 Task: Search one way flight ticket for 2 adults, 2 children, 2 infants in seat in first from Ogden: Ogden-hinckley Airport to Greensboro: Piedmont Triad International Airport on 5-1-2023. Choice of flights is Royal air maroc. Number of bags: 1 checked bag. Price is upto 81000. Outbound departure time preference is 6:00.
Action: Mouse moved to (275, 456)
Screenshot: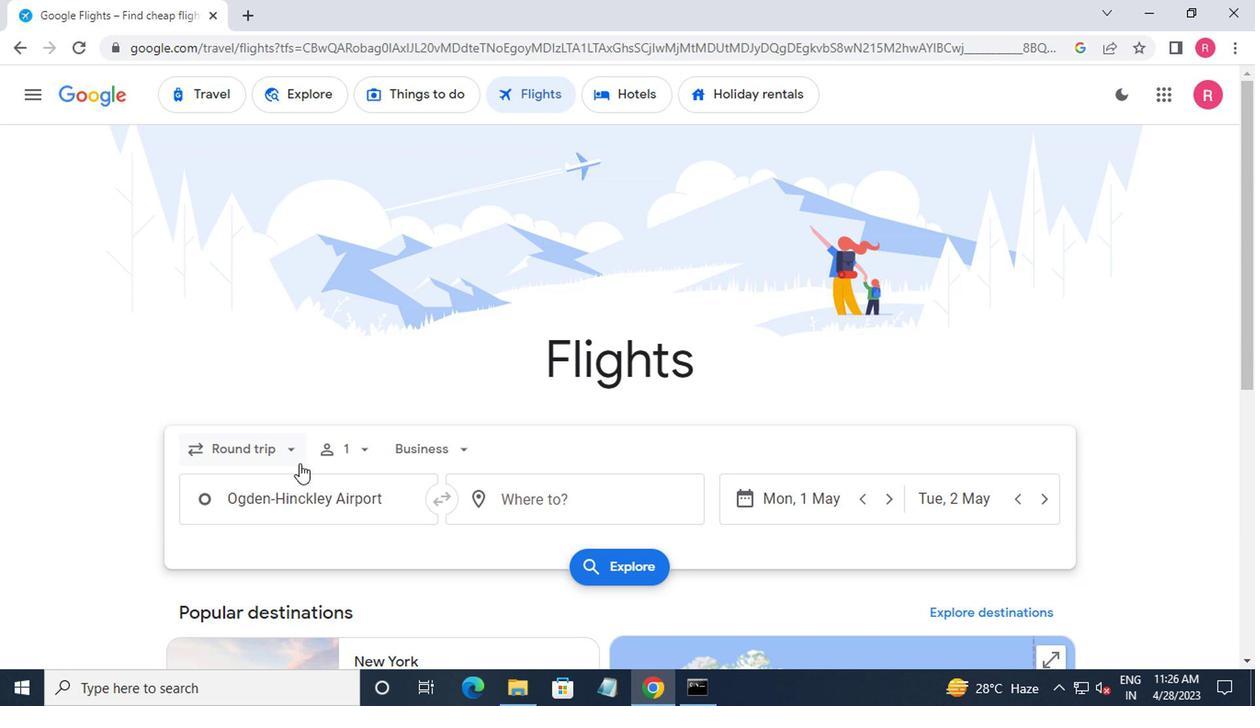 
Action: Mouse pressed left at (275, 456)
Screenshot: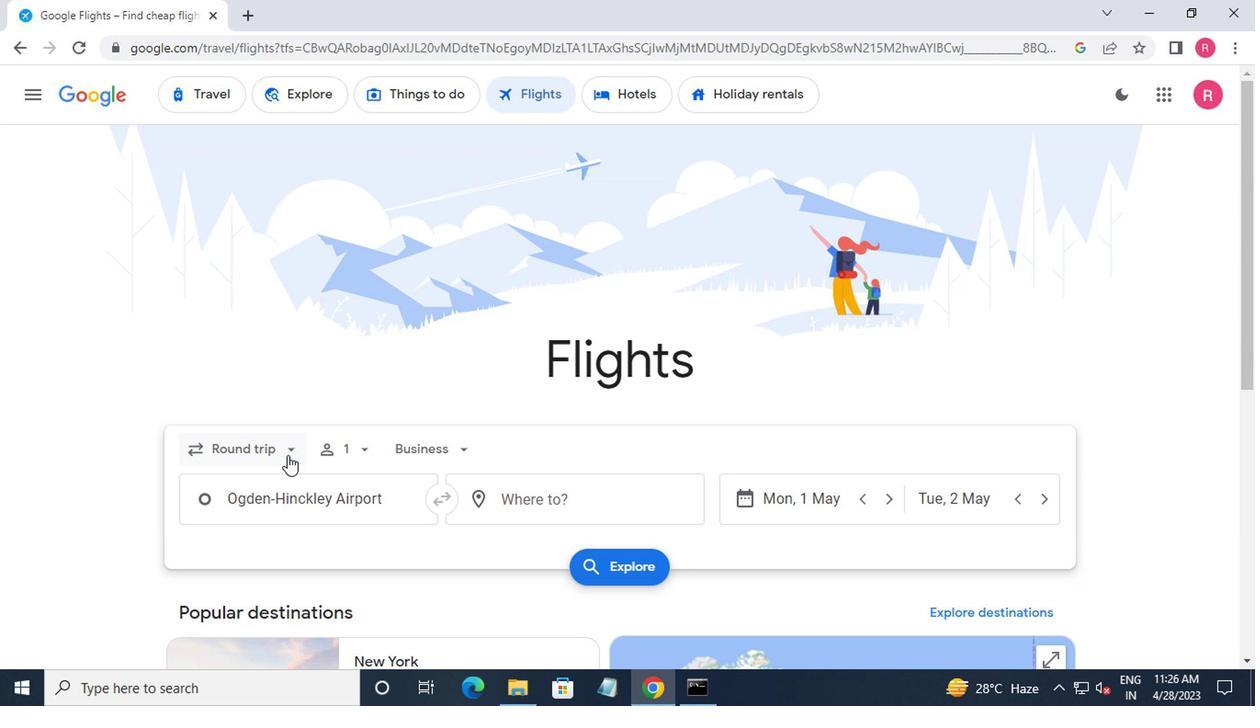 
Action: Mouse moved to (257, 530)
Screenshot: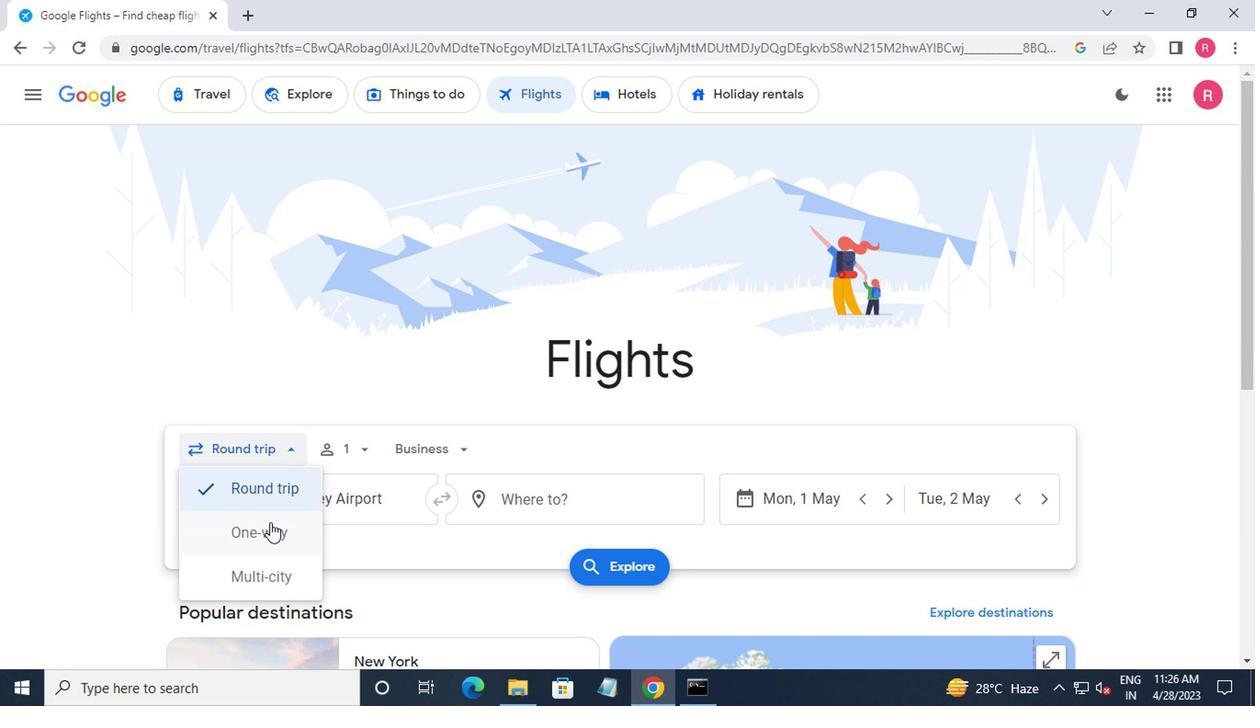 
Action: Mouse pressed left at (257, 530)
Screenshot: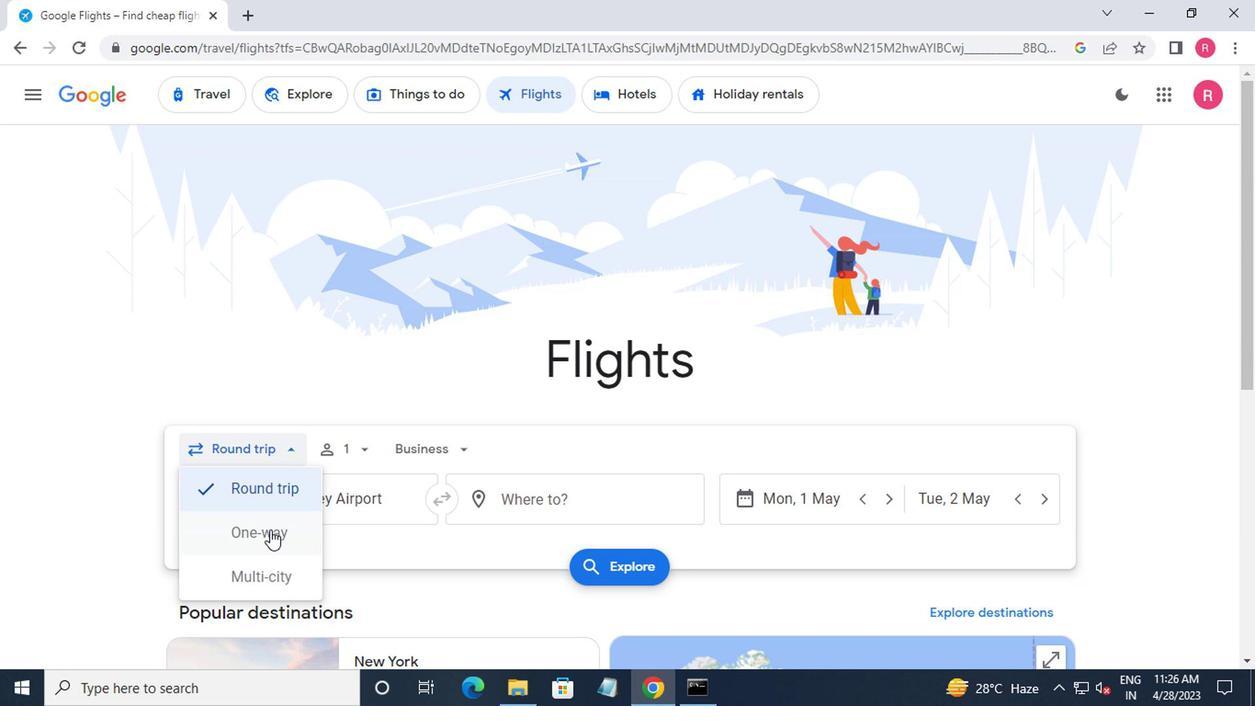 
Action: Mouse moved to (359, 444)
Screenshot: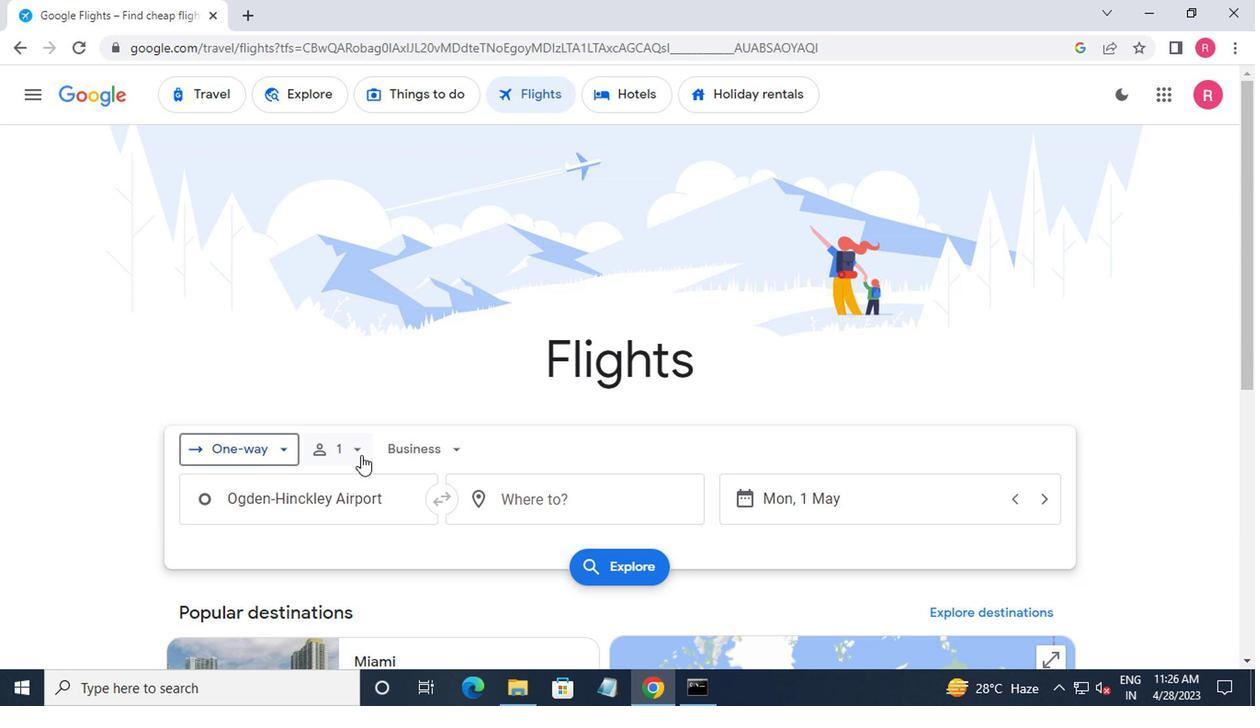 
Action: Mouse pressed left at (359, 444)
Screenshot: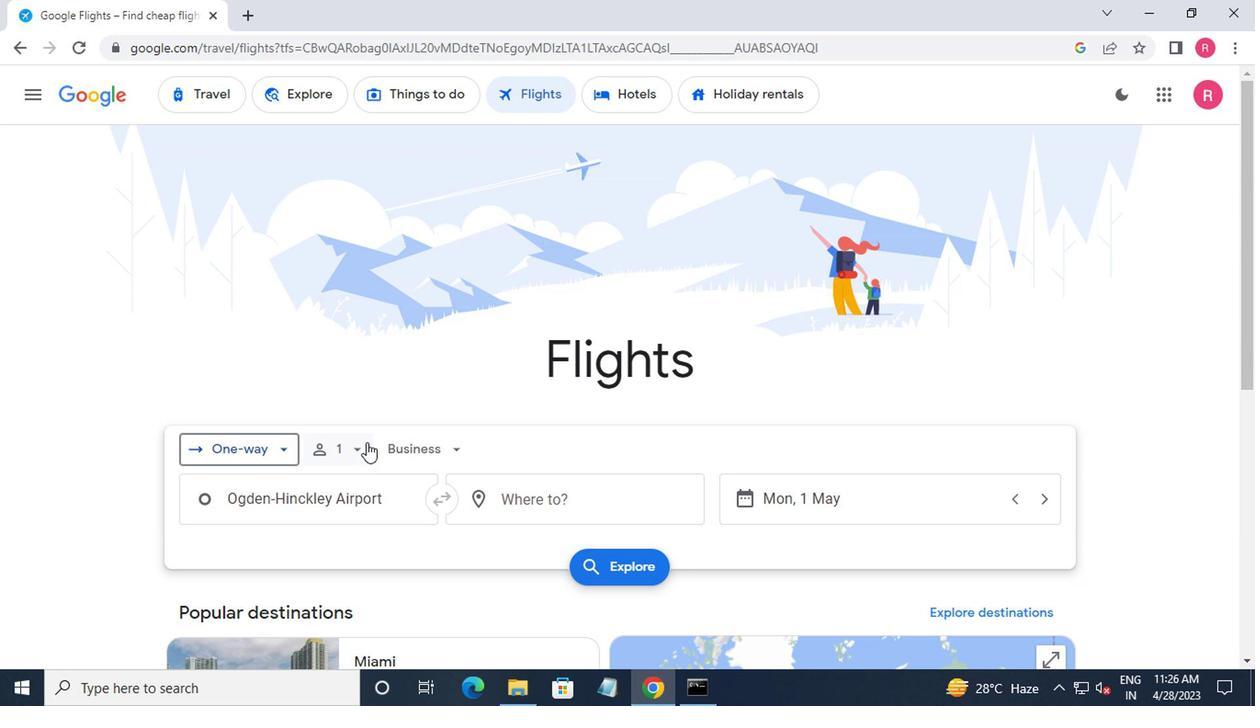 
Action: Mouse moved to (500, 510)
Screenshot: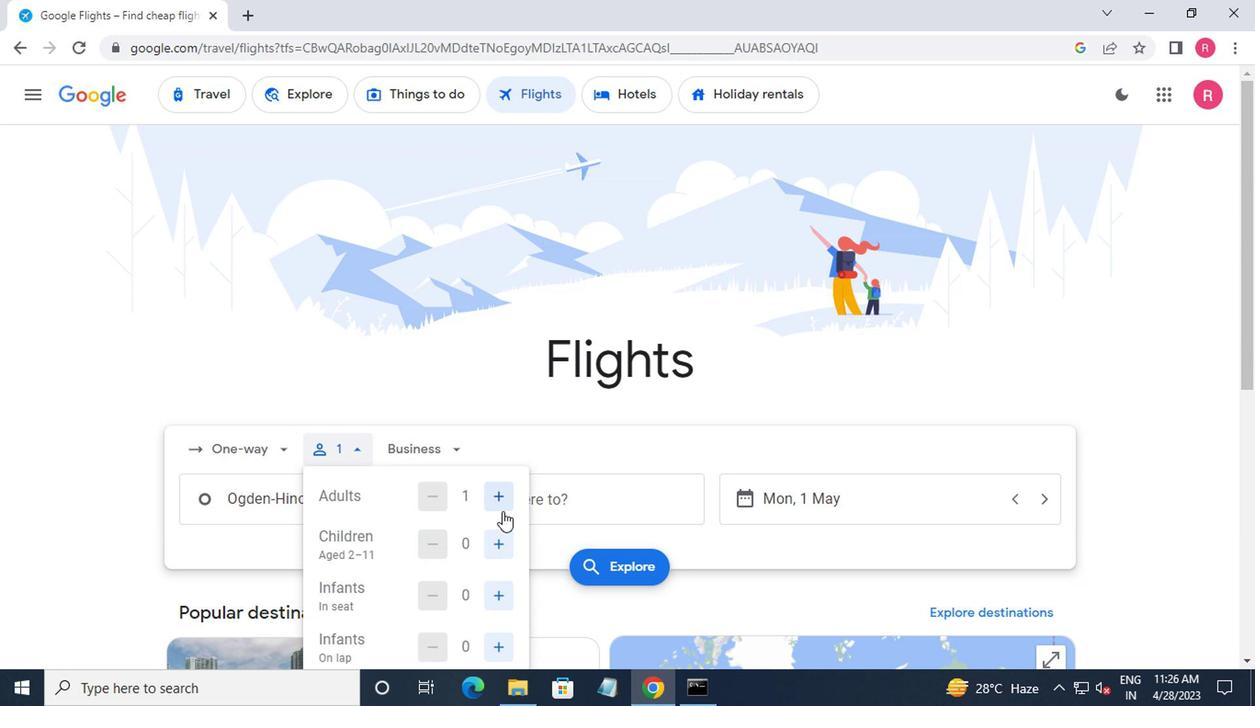 
Action: Mouse pressed left at (500, 510)
Screenshot: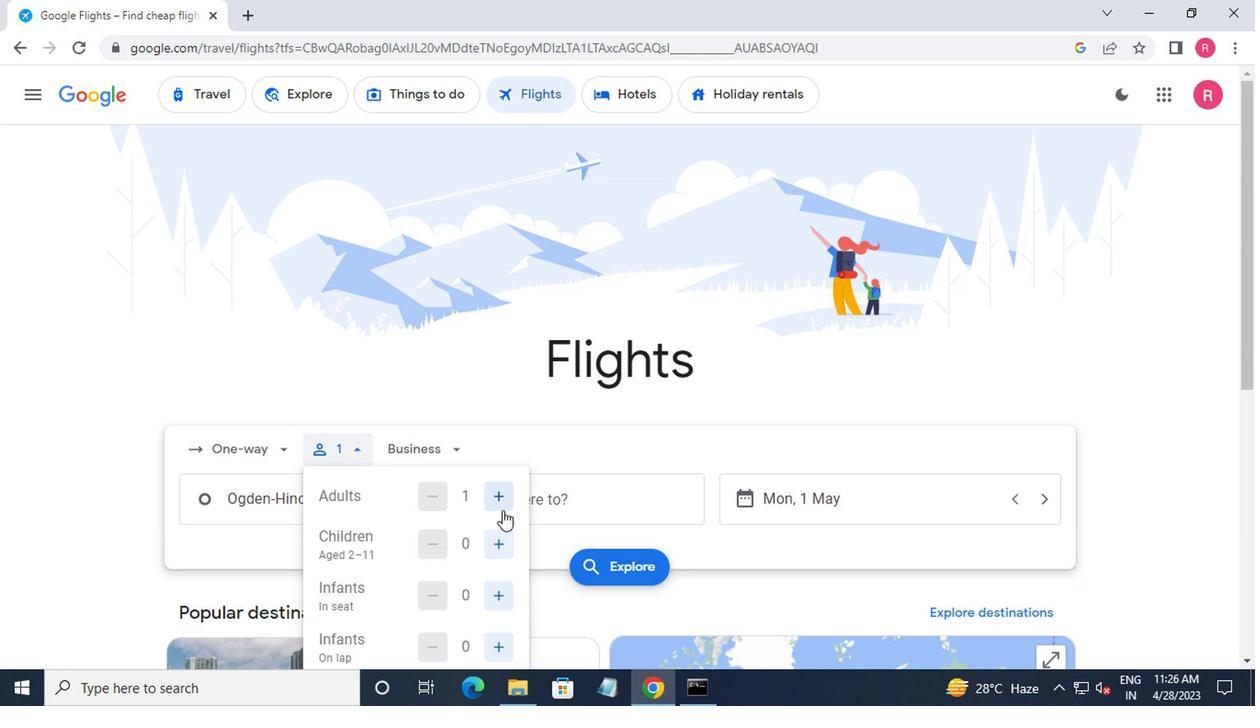 
Action: Mouse moved to (496, 551)
Screenshot: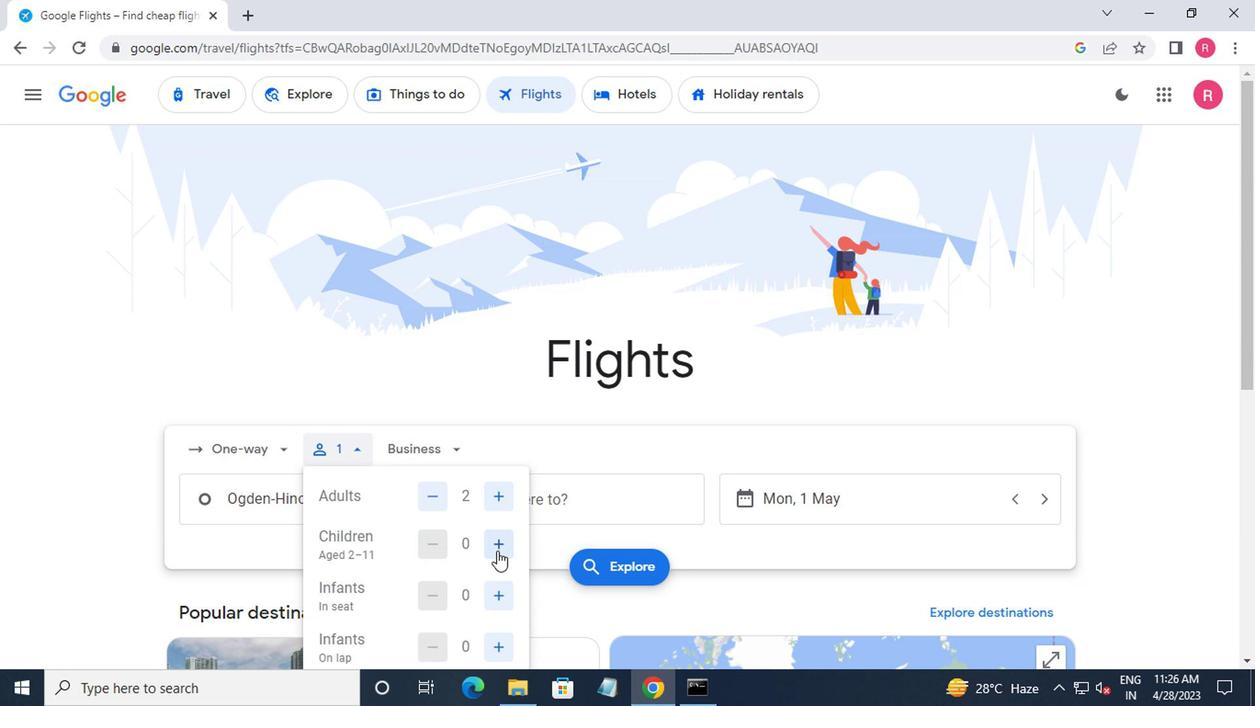 
Action: Mouse pressed left at (496, 551)
Screenshot: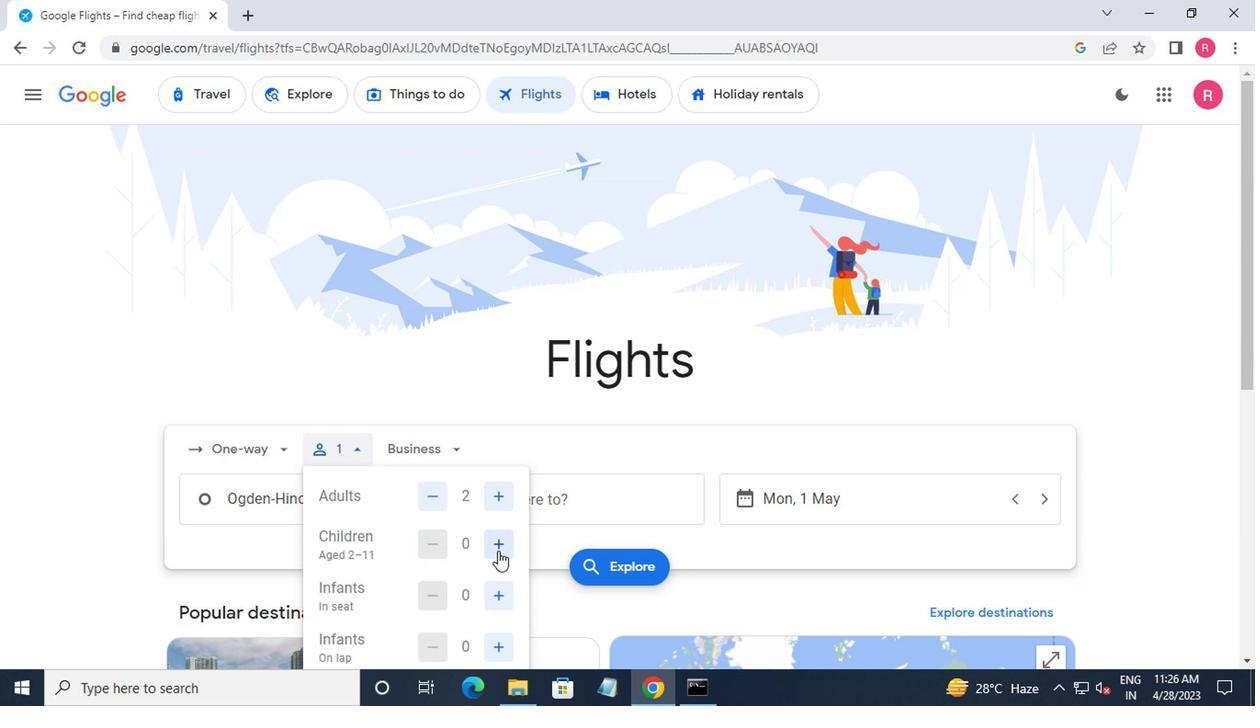 
Action: Mouse pressed left at (496, 551)
Screenshot: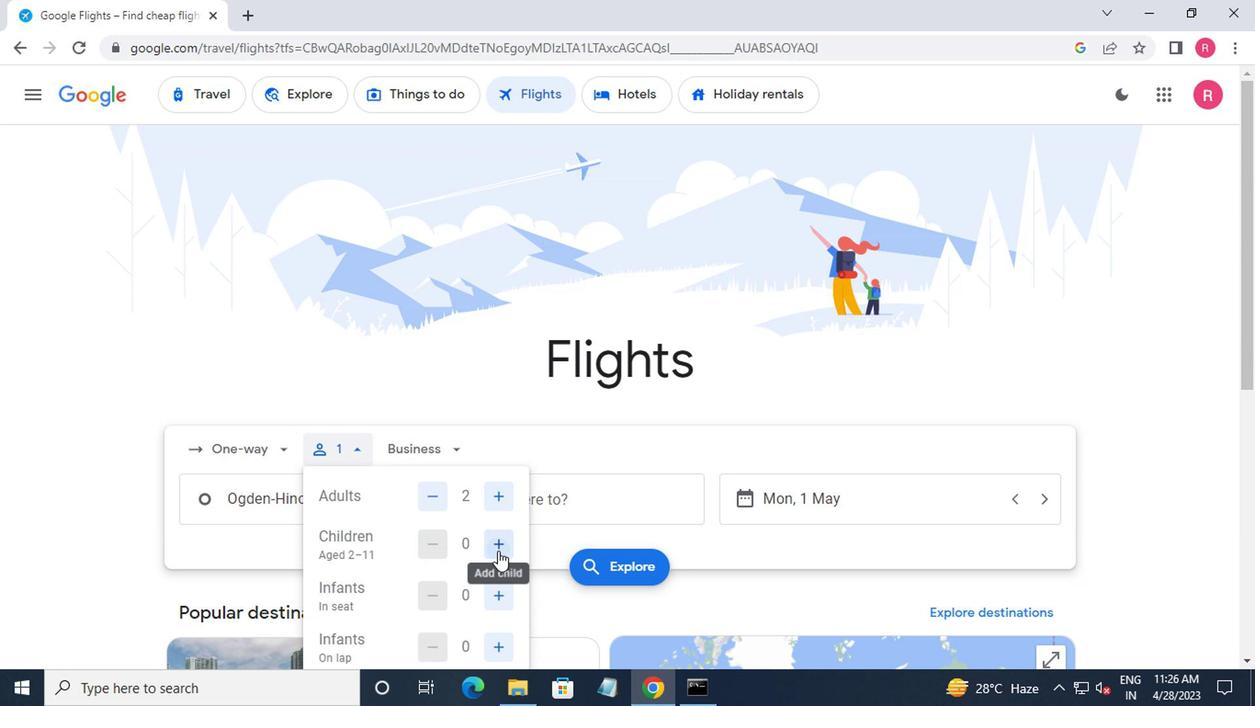 
Action: Mouse moved to (496, 589)
Screenshot: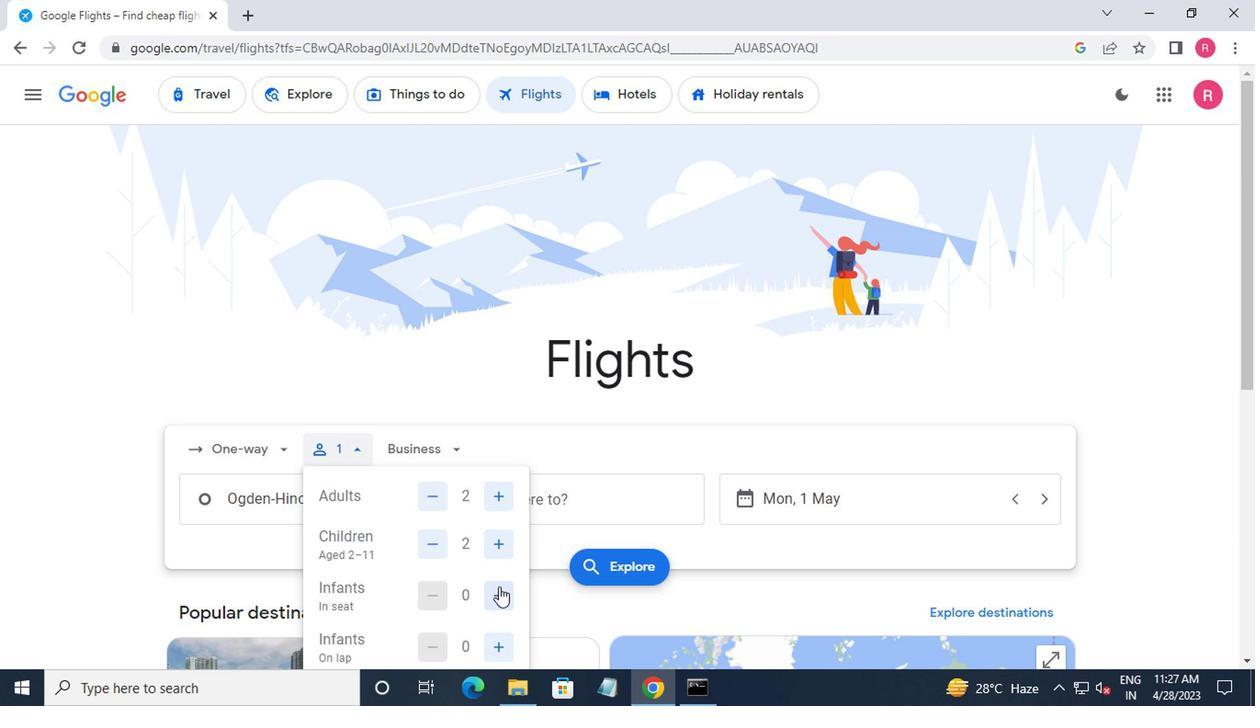 
Action: Mouse pressed left at (496, 589)
Screenshot: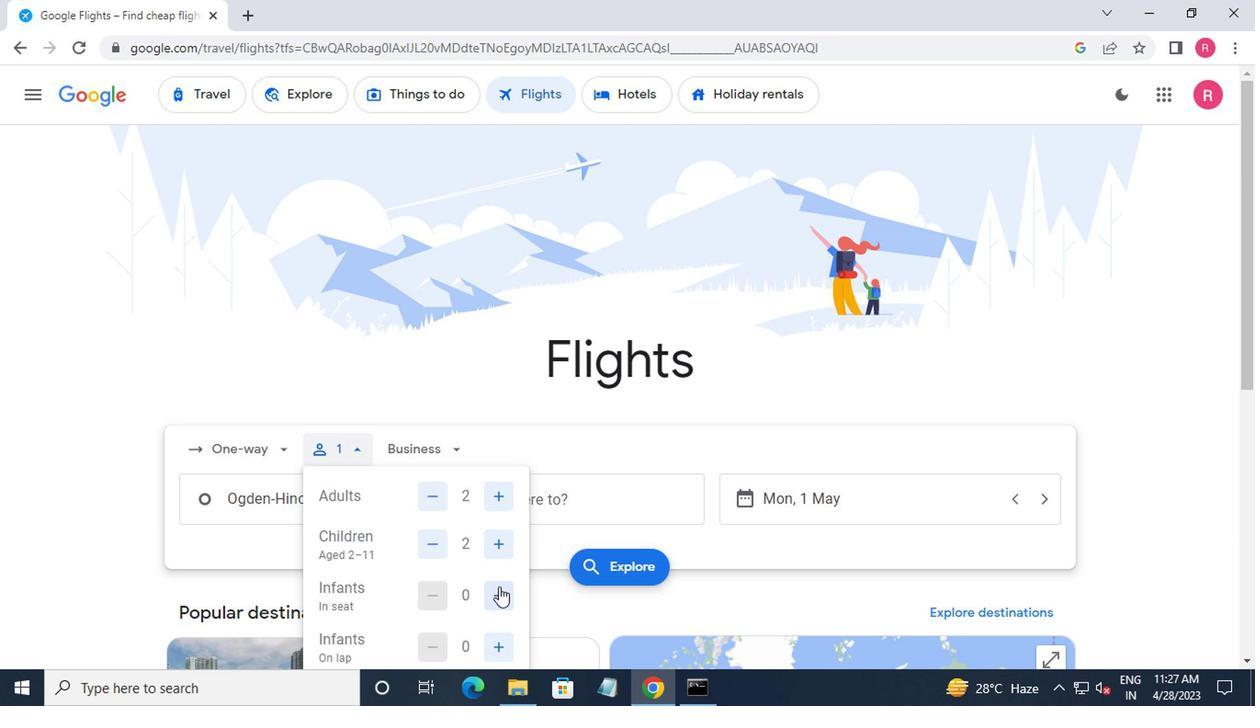 
Action: Mouse pressed left at (496, 589)
Screenshot: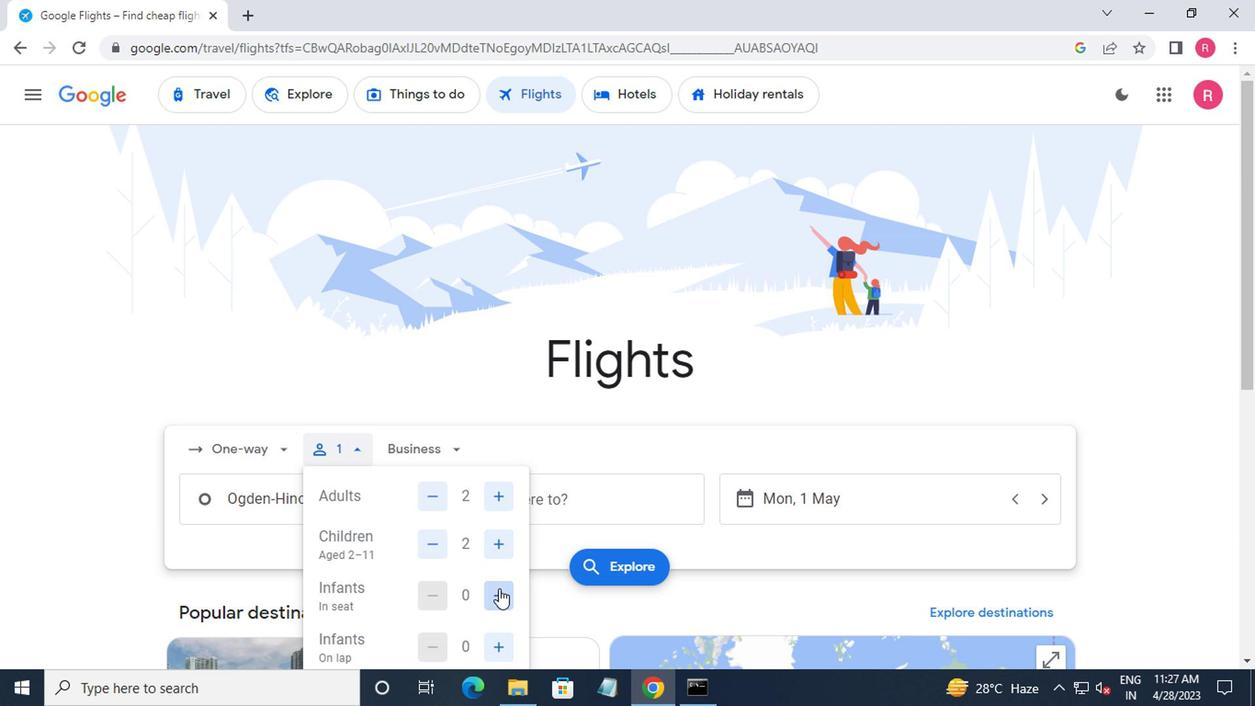 
Action: Mouse moved to (439, 453)
Screenshot: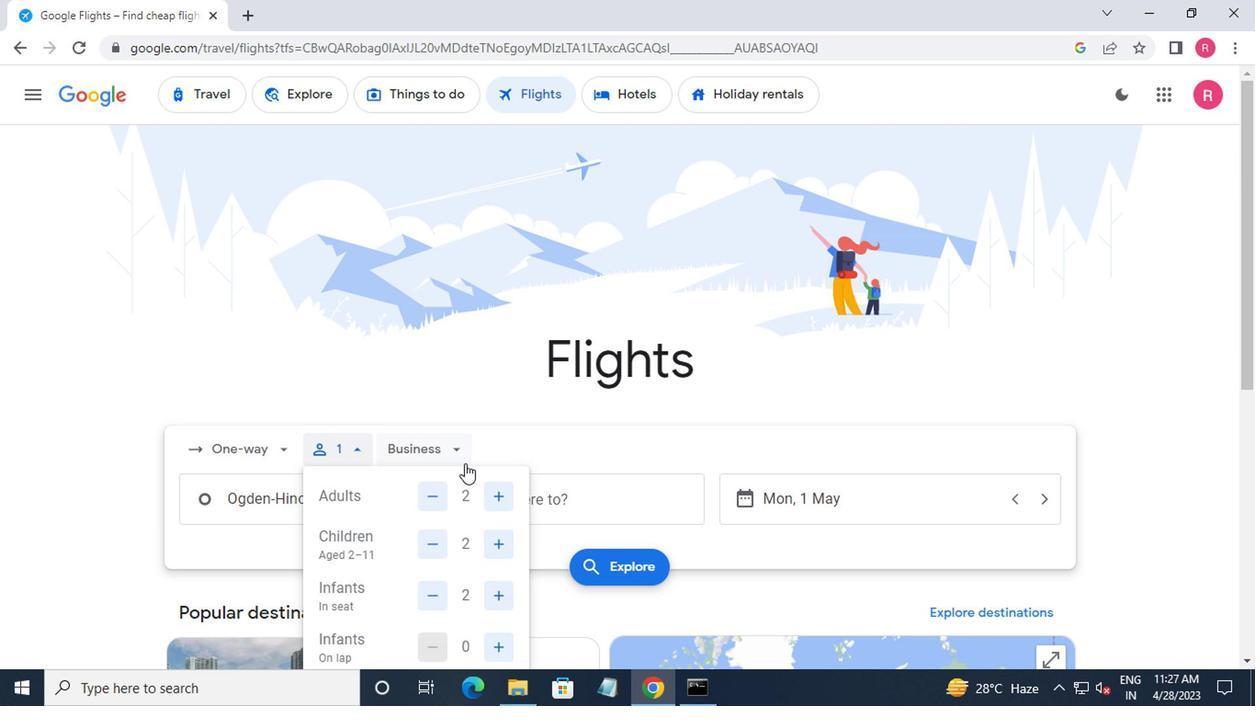
Action: Mouse pressed left at (439, 453)
Screenshot: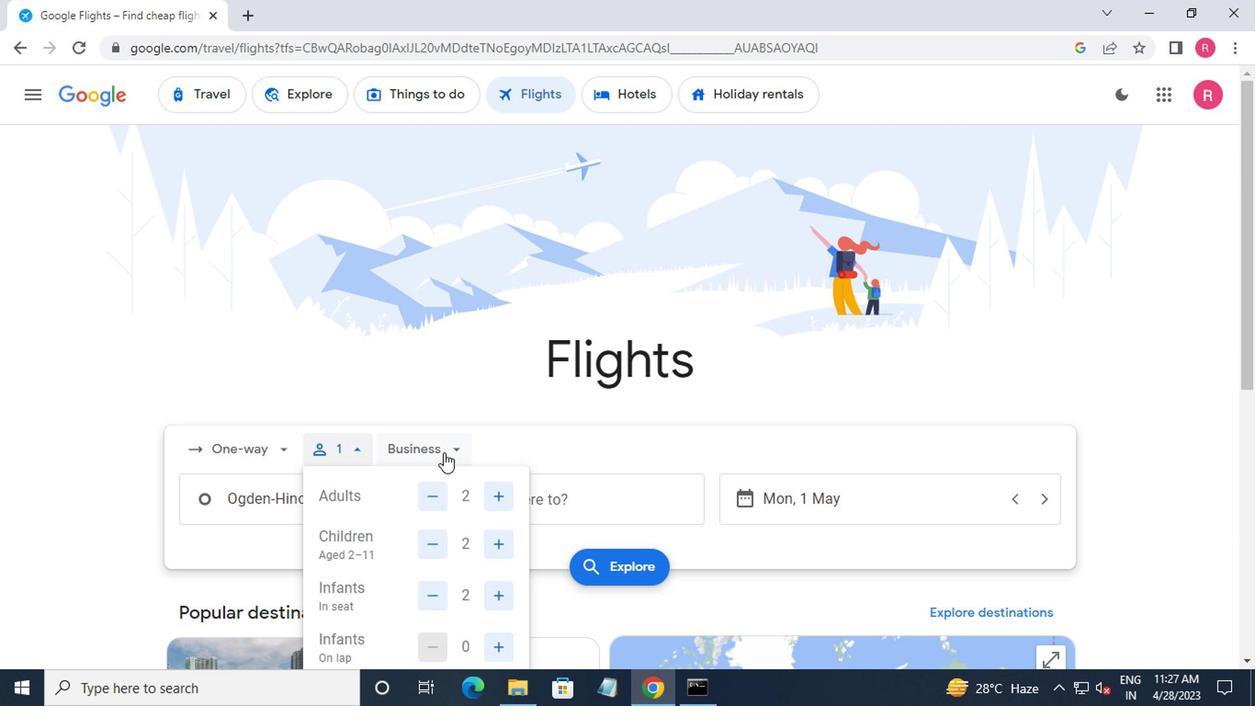 
Action: Mouse moved to (457, 610)
Screenshot: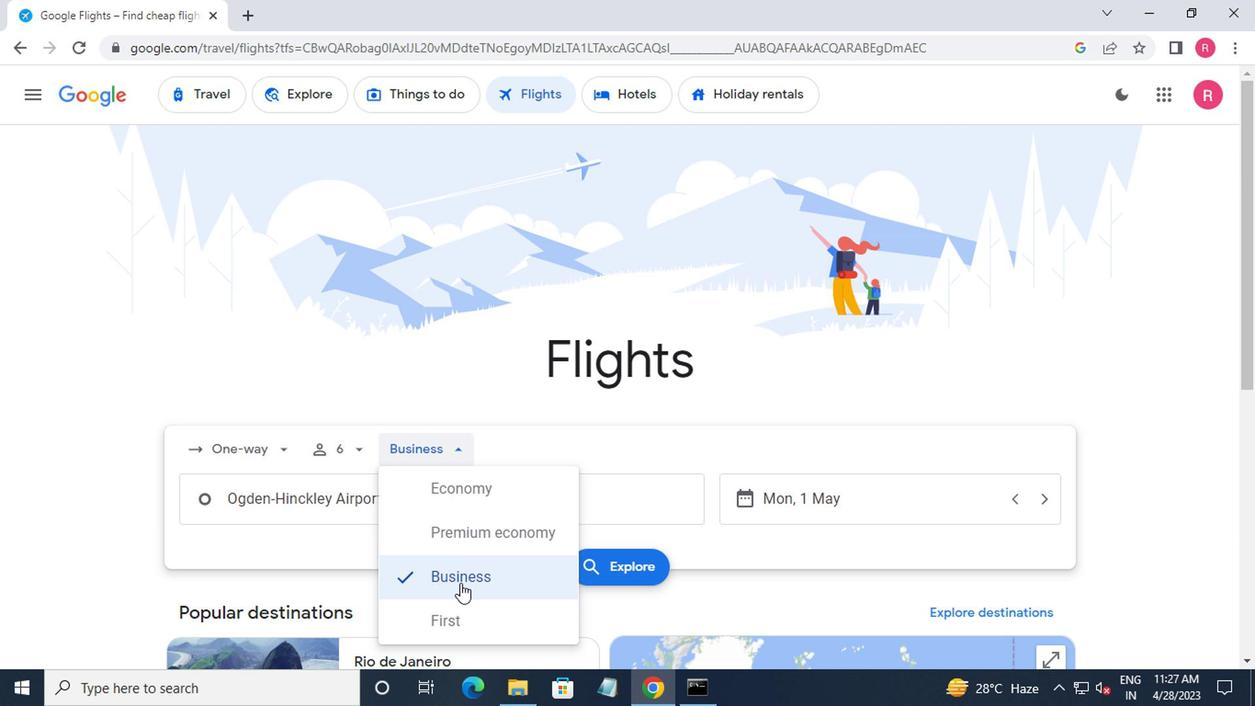 
Action: Mouse pressed left at (457, 610)
Screenshot: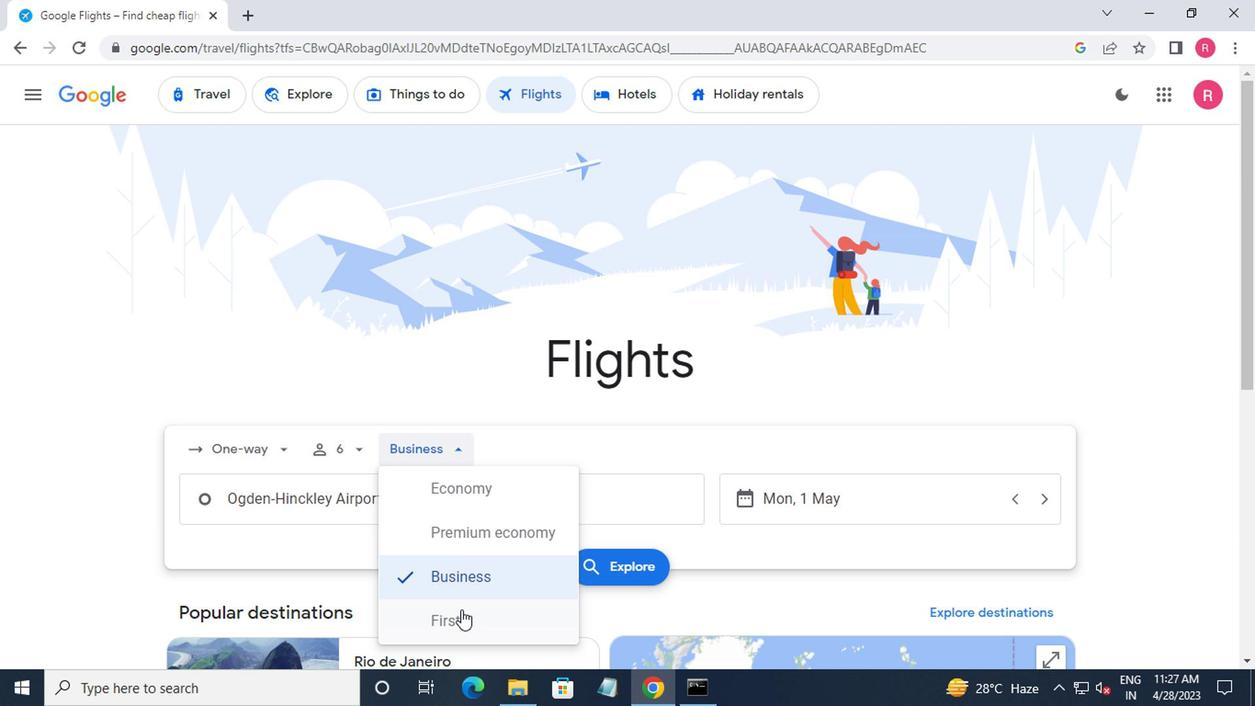 
Action: Mouse moved to (371, 501)
Screenshot: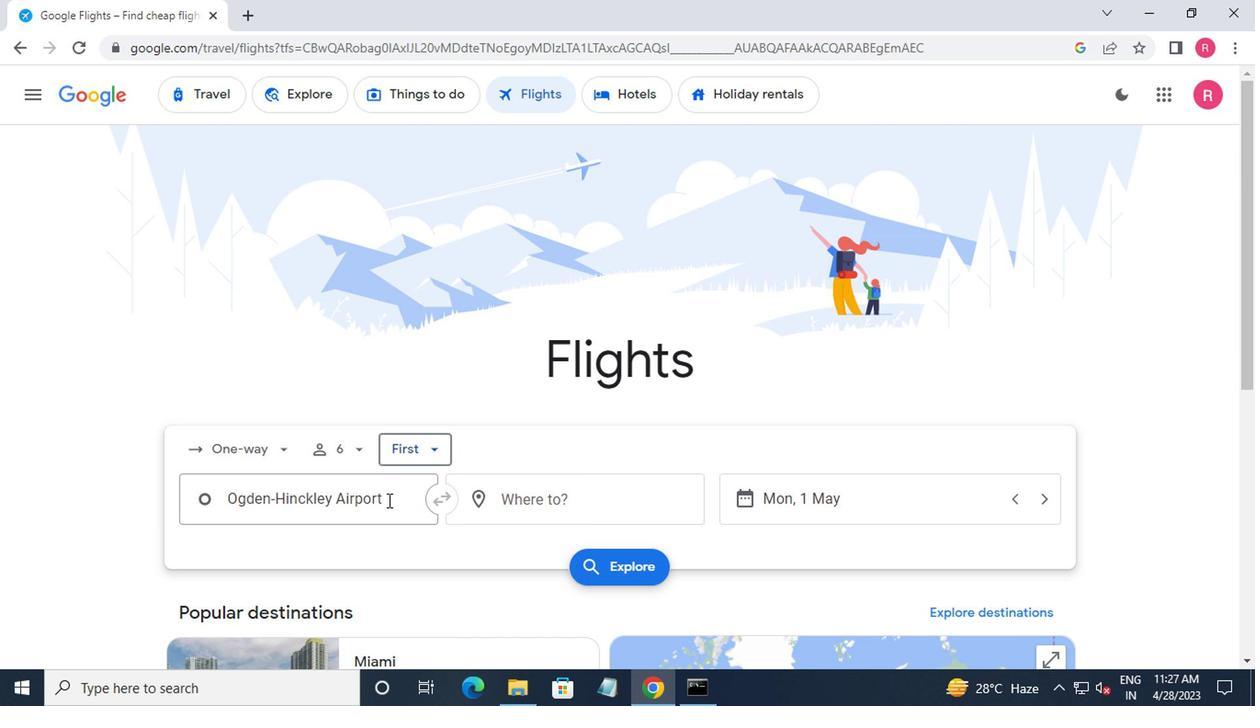 
Action: Mouse pressed left at (371, 501)
Screenshot: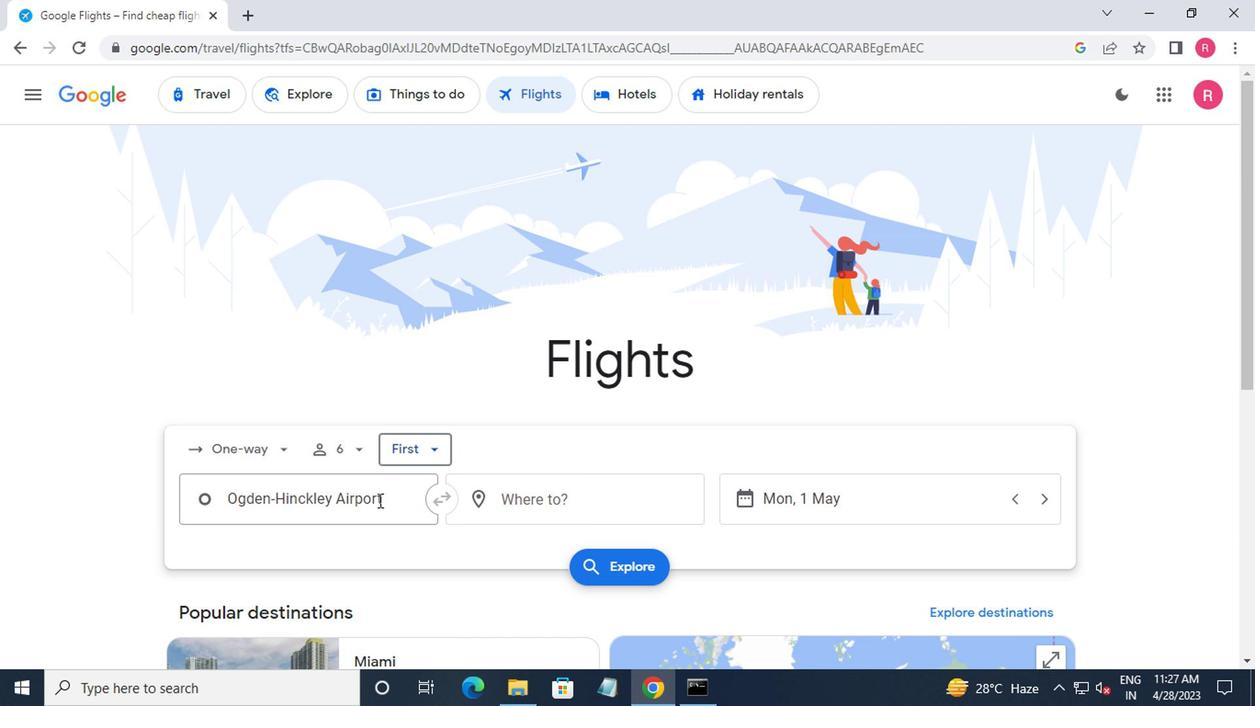 
Action: Key pressed <Key.shift_r>Ogden-<Key.shift>H
Screenshot: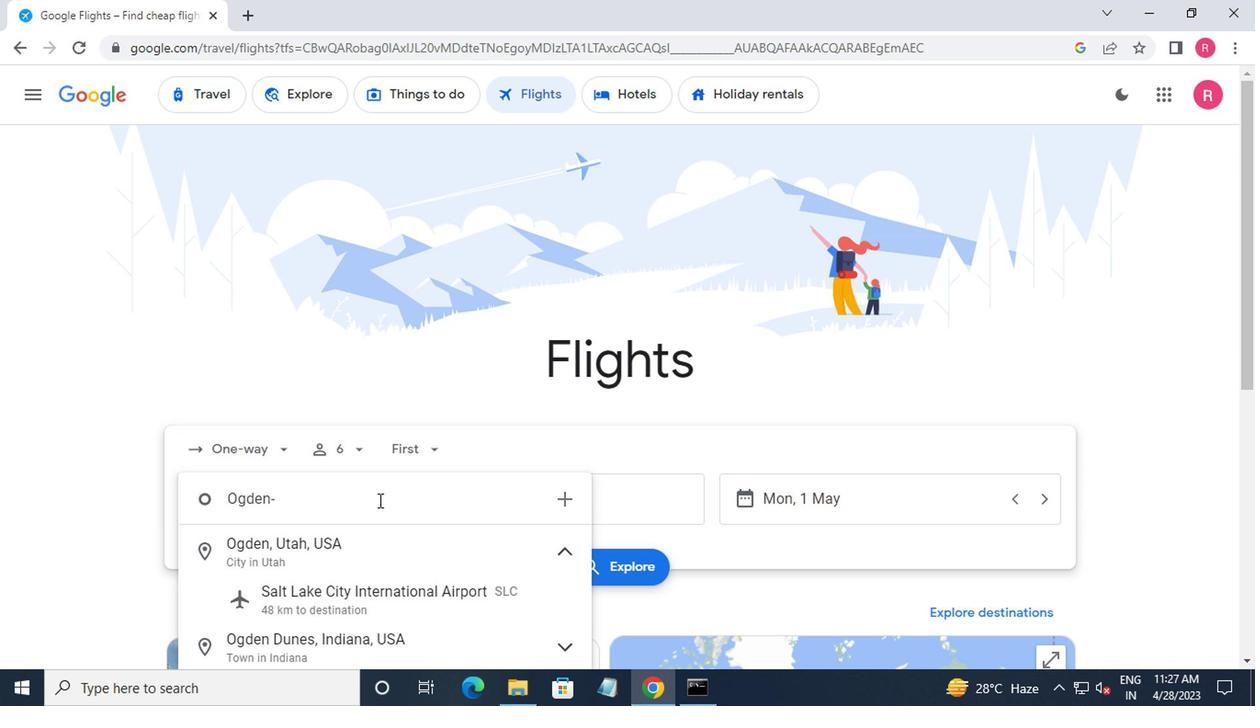 
Action: Mouse moved to (353, 539)
Screenshot: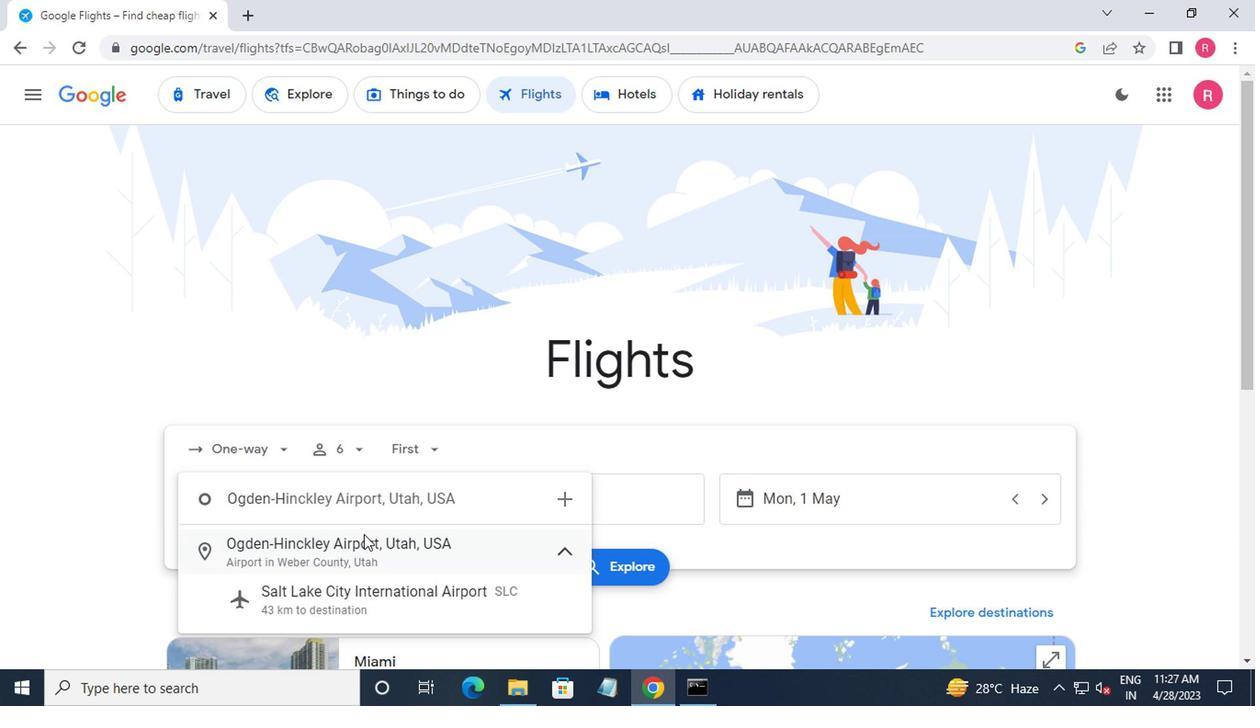 
Action: Mouse pressed left at (353, 539)
Screenshot: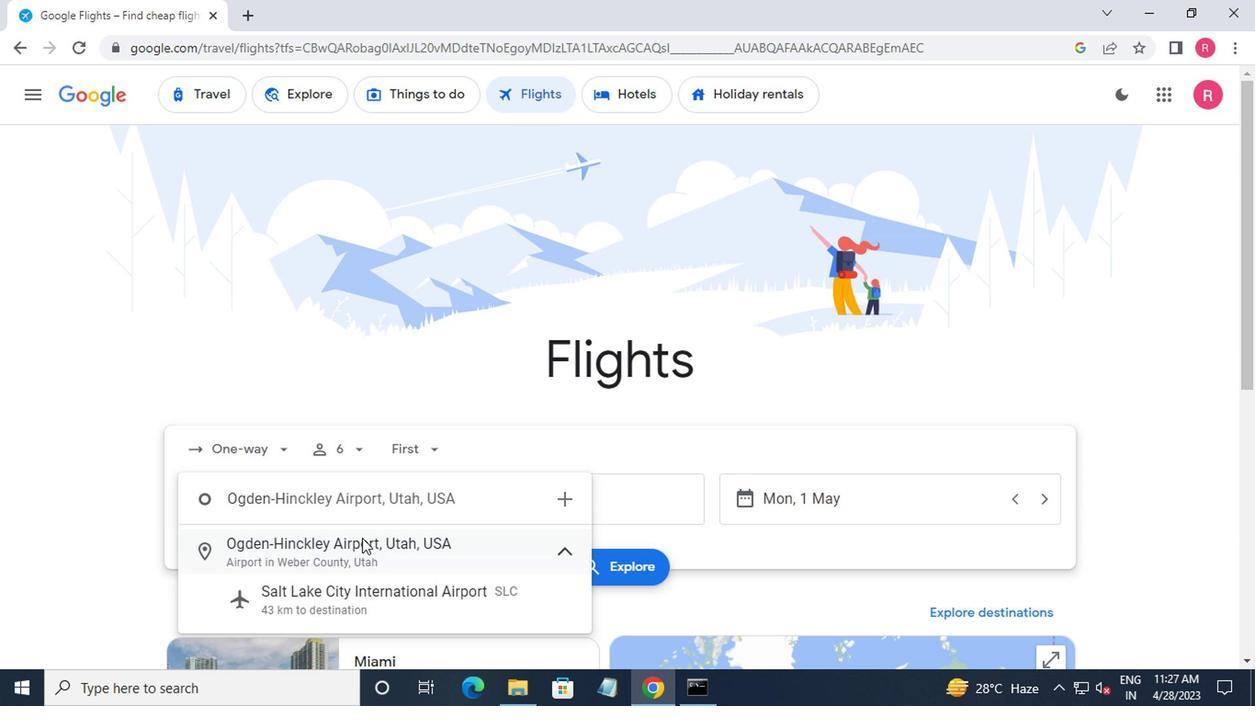 
Action: Mouse moved to (525, 508)
Screenshot: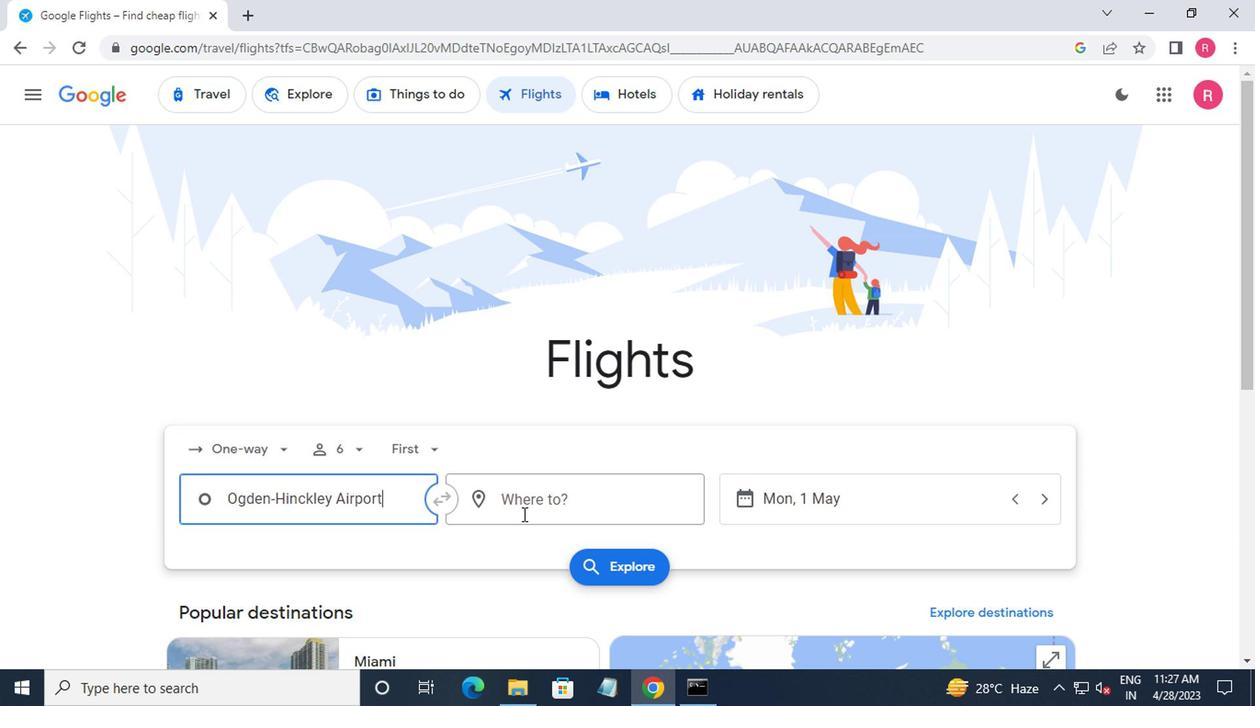 
Action: Mouse pressed left at (525, 508)
Screenshot: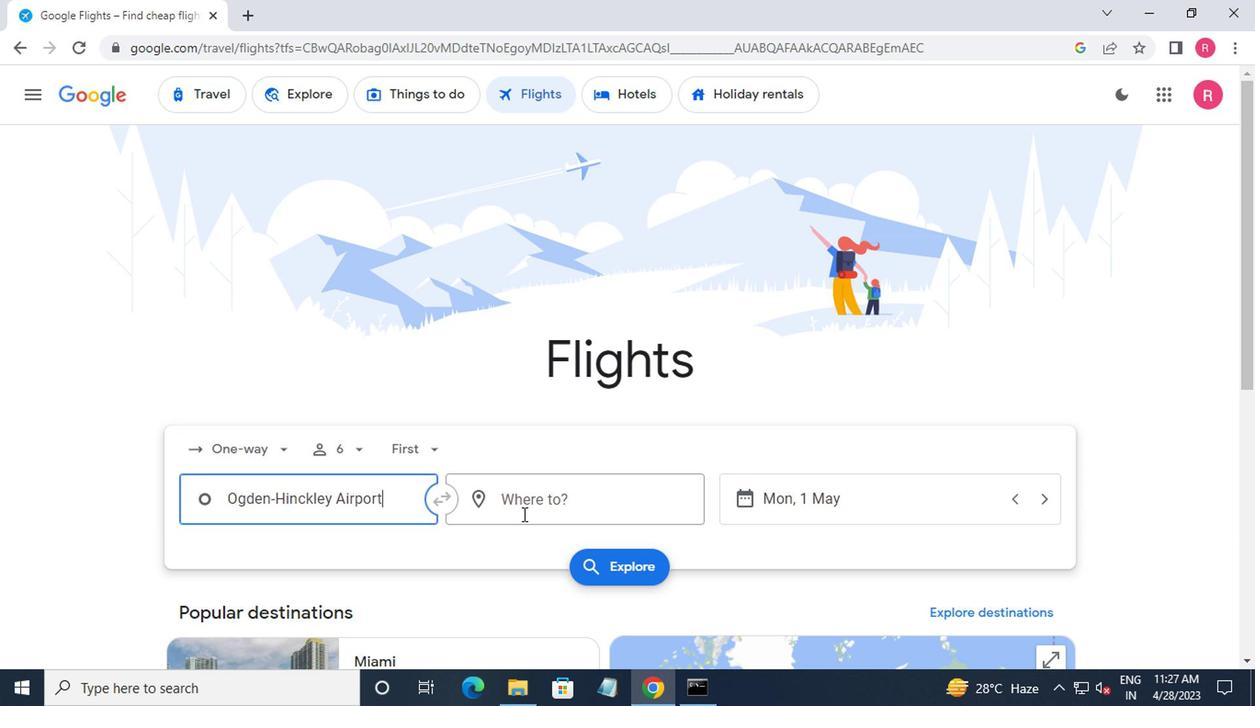 
Action: Mouse moved to (536, 572)
Screenshot: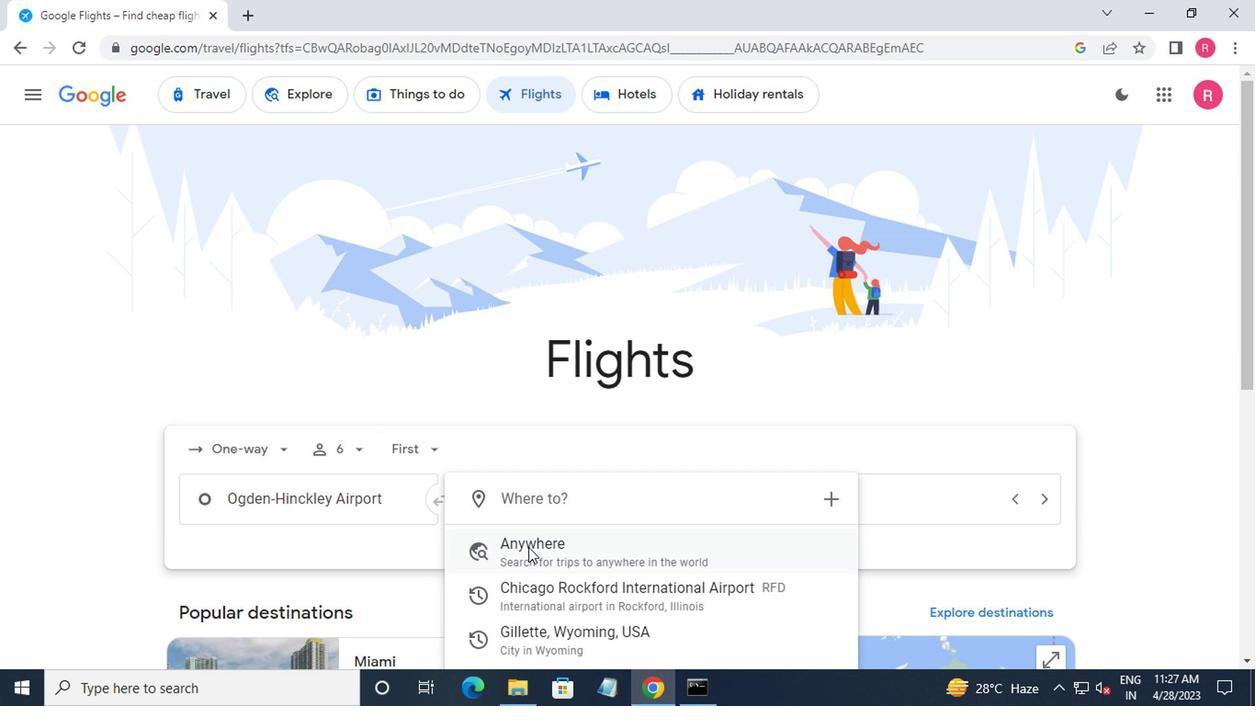 
Action: Mouse scrolled (536, 571) with delta (0, 0)
Screenshot: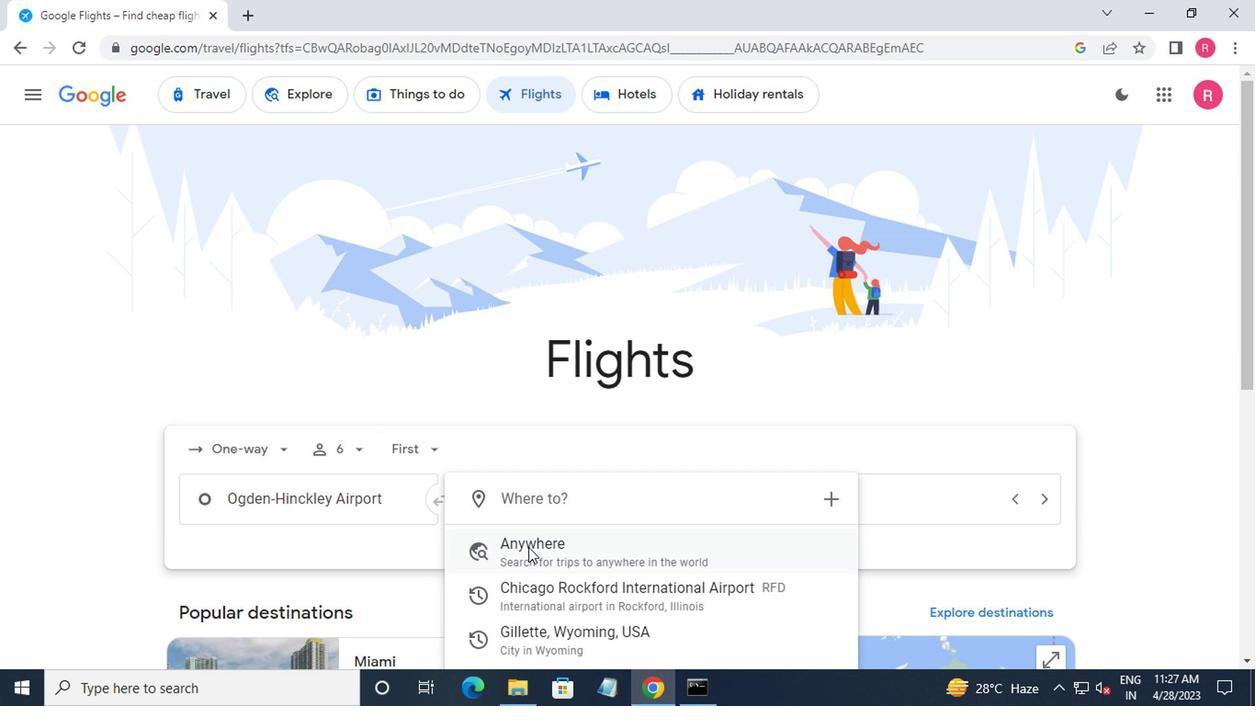 
Action: Mouse moved to (563, 644)
Screenshot: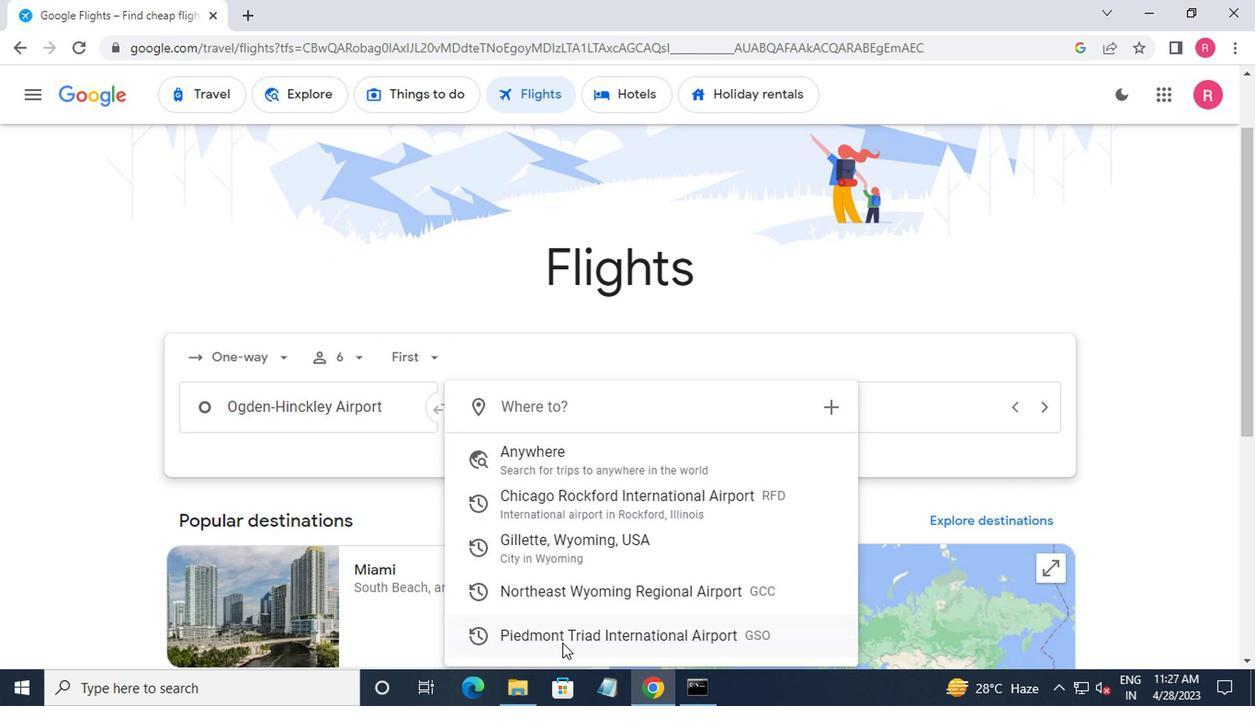 
Action: Mouse pressed left at (563, 644)
Screenshot: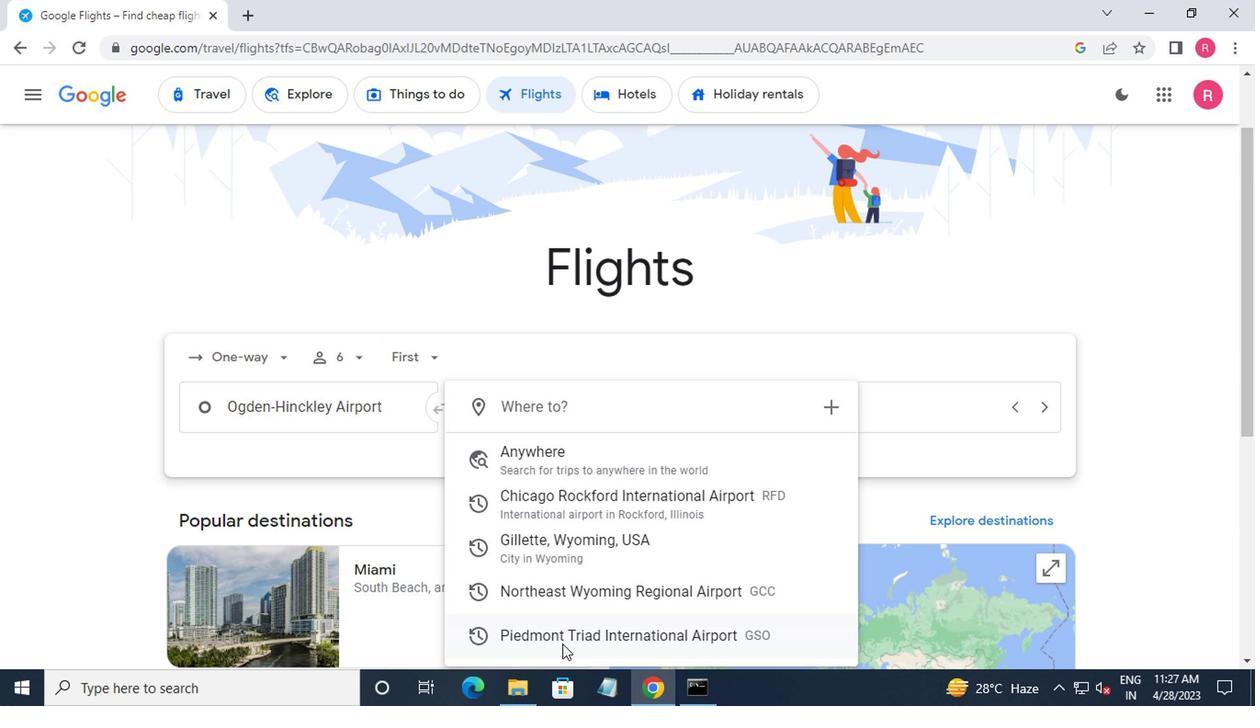 
Action: Mouse moved to (871, 411)
Screenshot: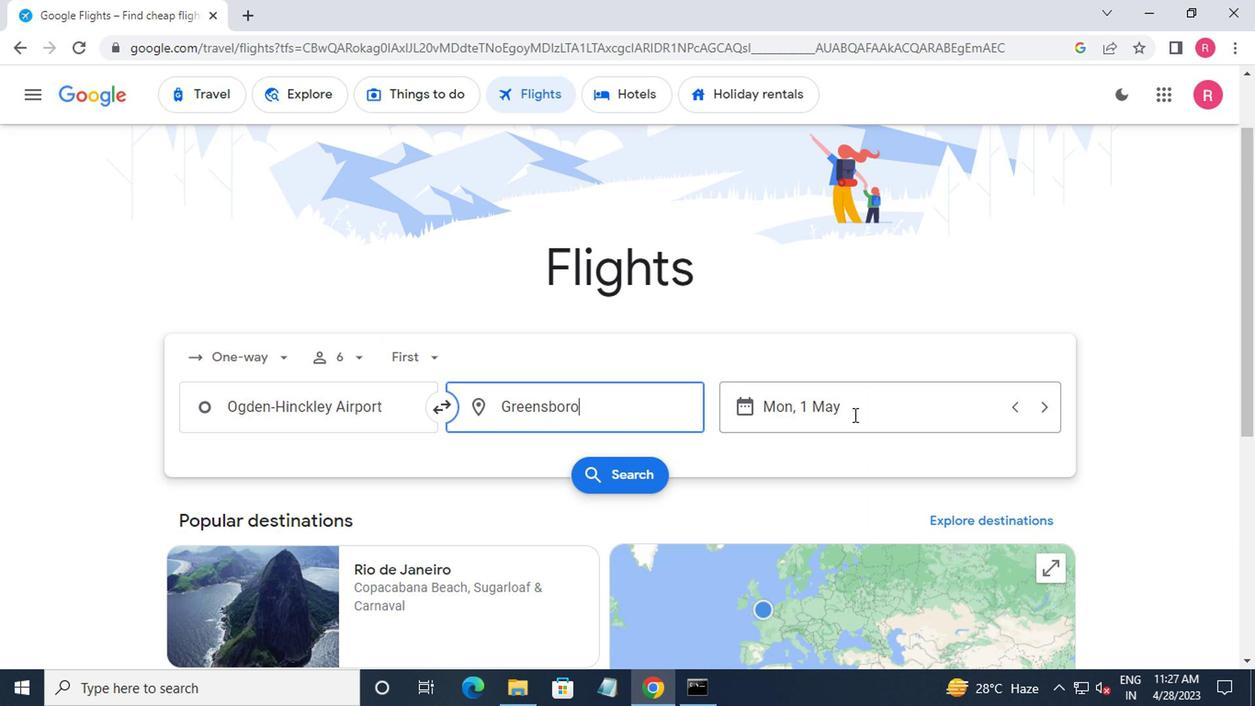 
Action: Mouse pressed left at (871, 411)
Screenshot: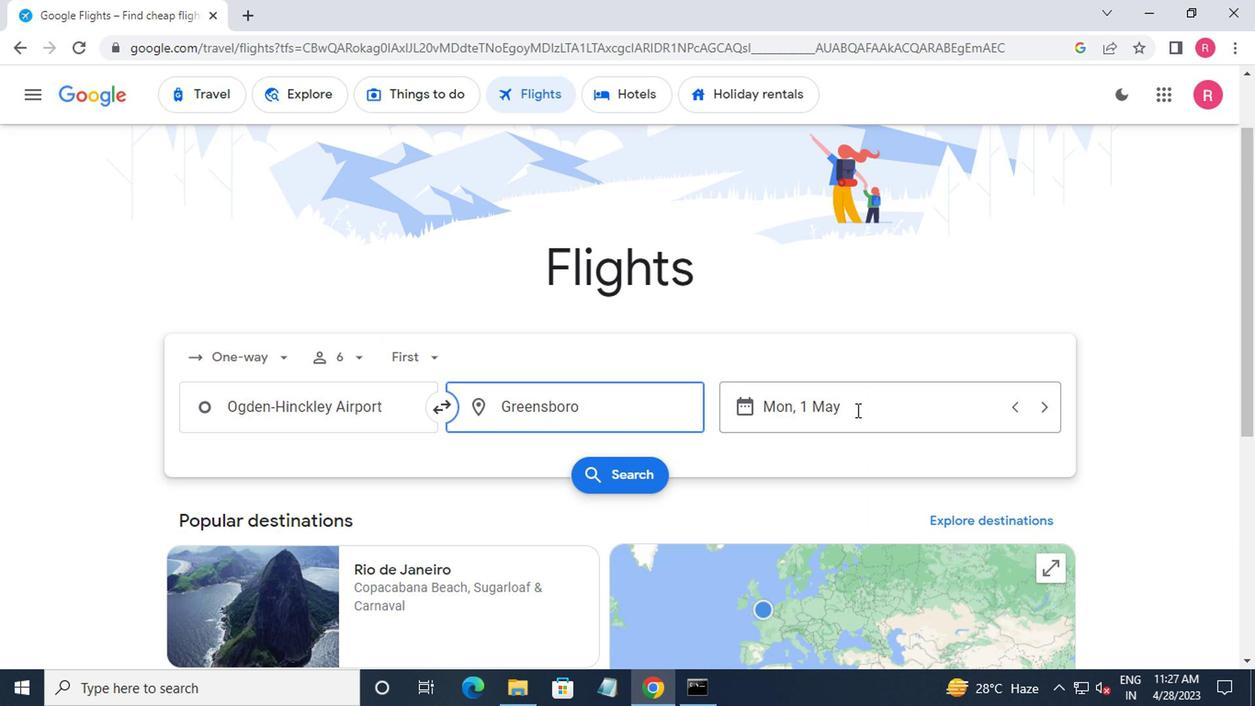 
Action: Mouse moved to (810, 332)
Screenshot: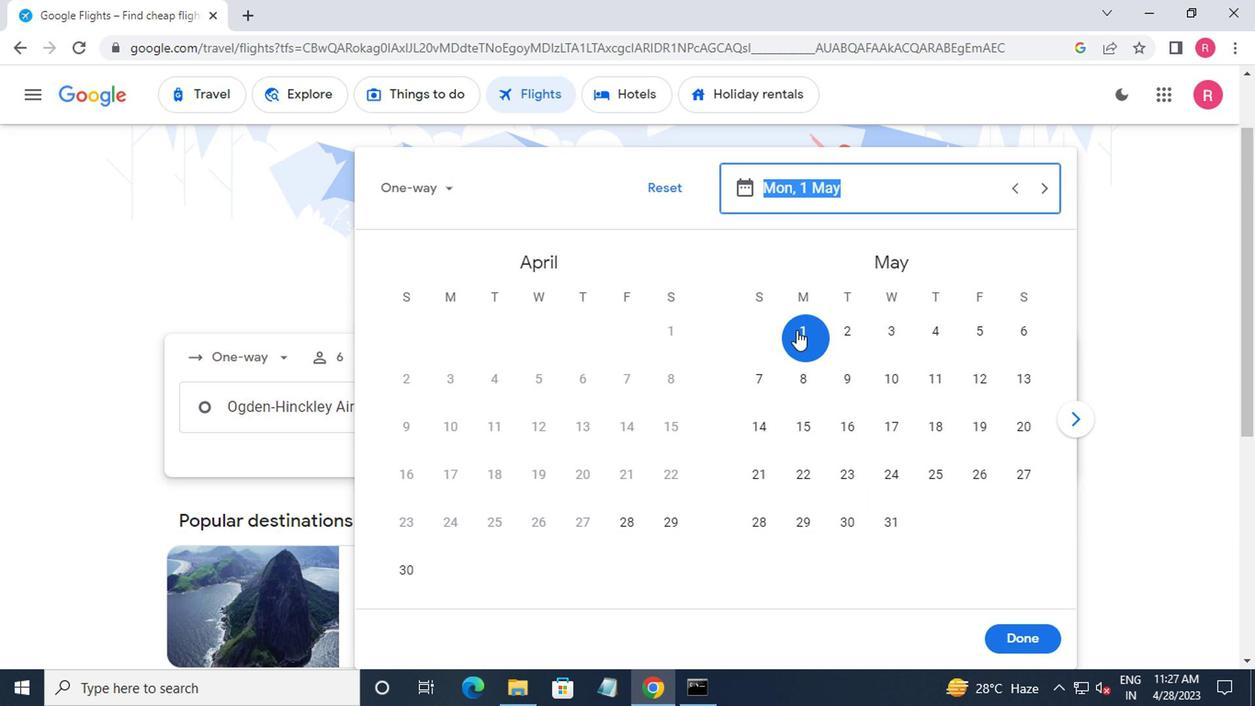 
Action: Mouse pressed left at (810, 332)
Screenshot: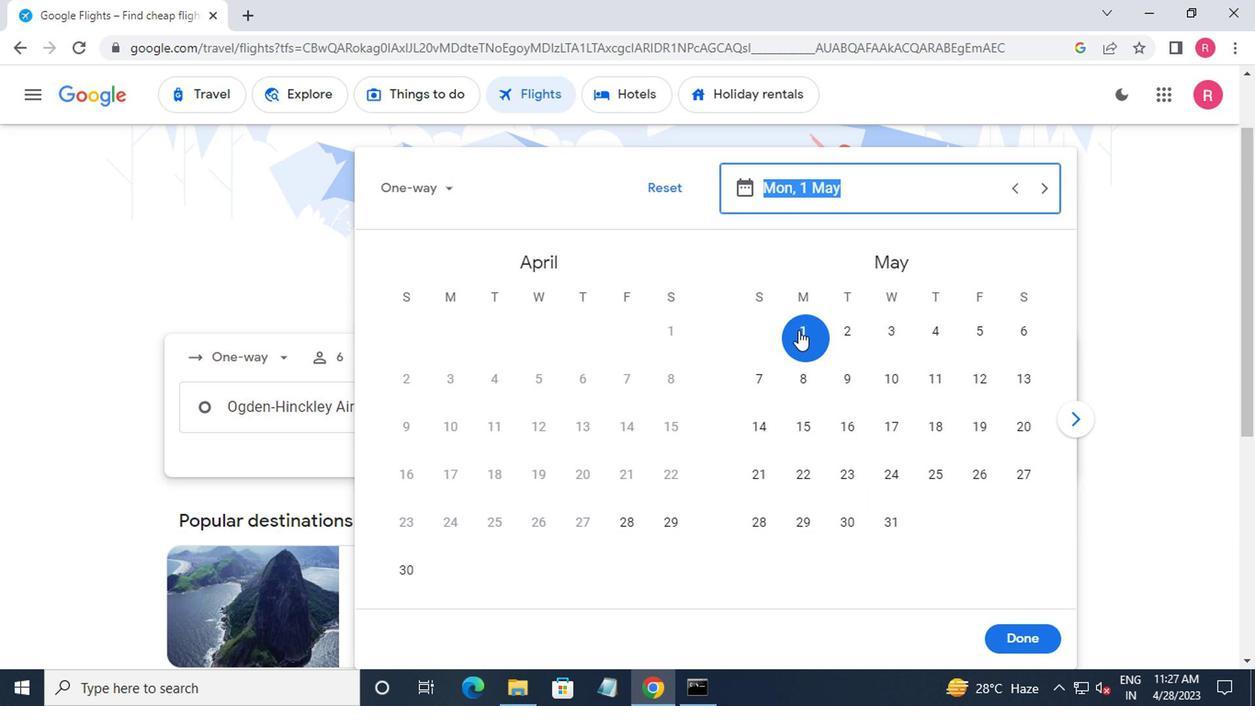 
Action: Mouse moved to (1038, 640)
Screenshot: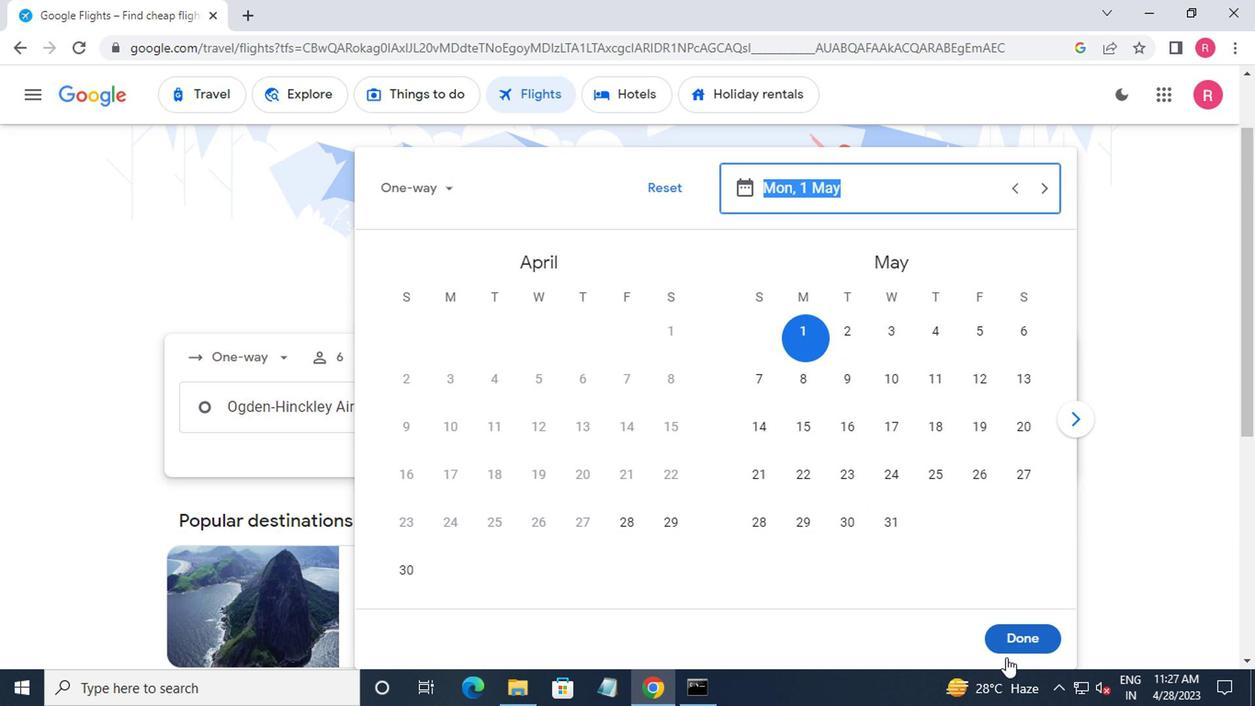 
Action: Mouse pressed left at (1038, 640)
Screenshot: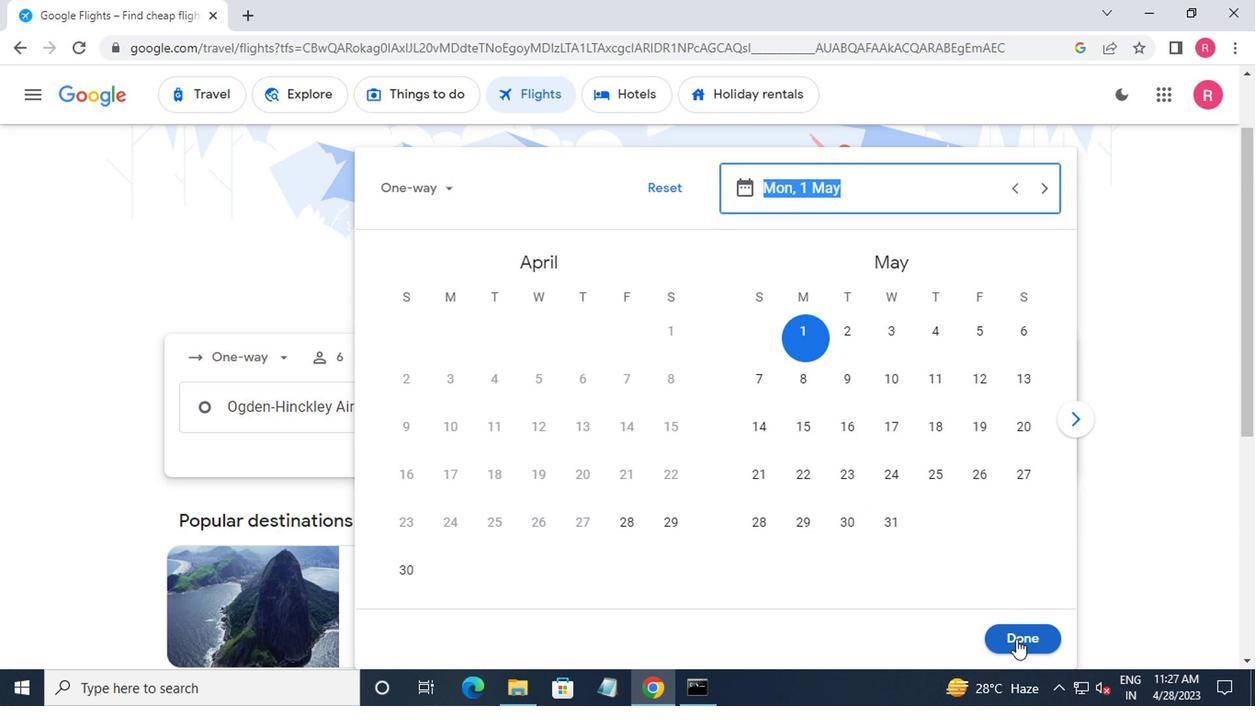 
Action: Mouse moved to (651, 482)
Screenshot: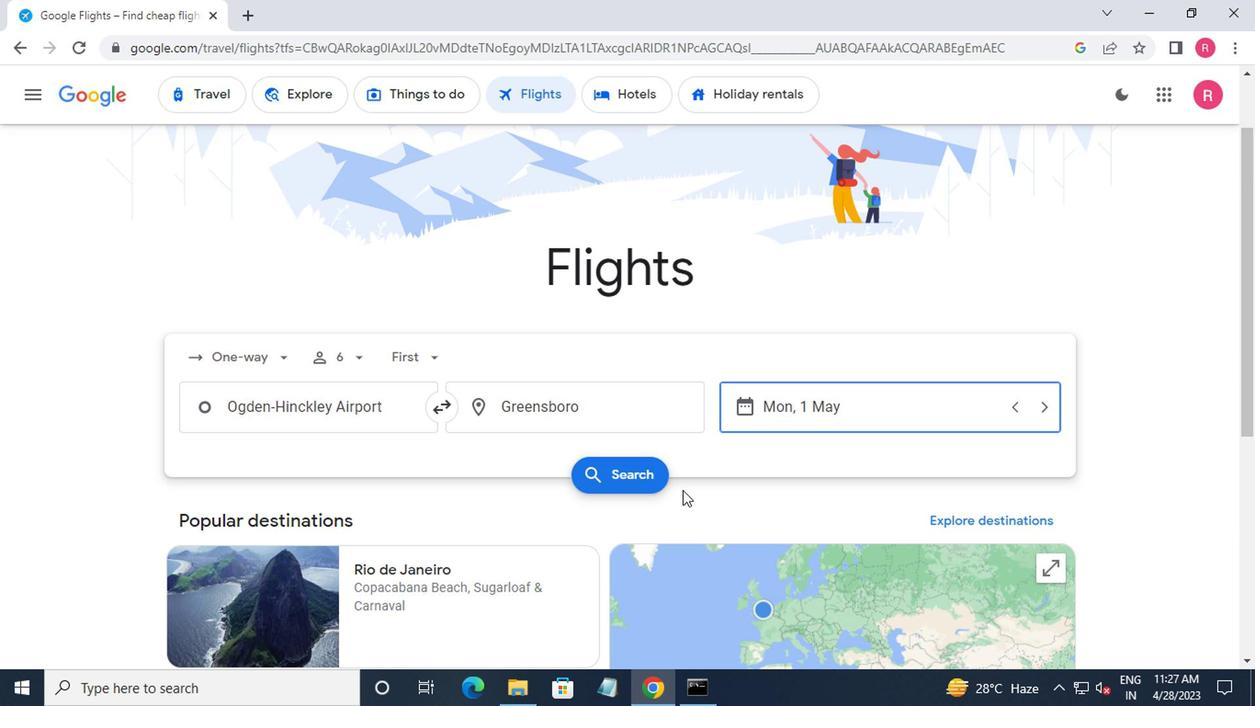 
Action: Mouse pressed left at (651, 482)
Screenshot: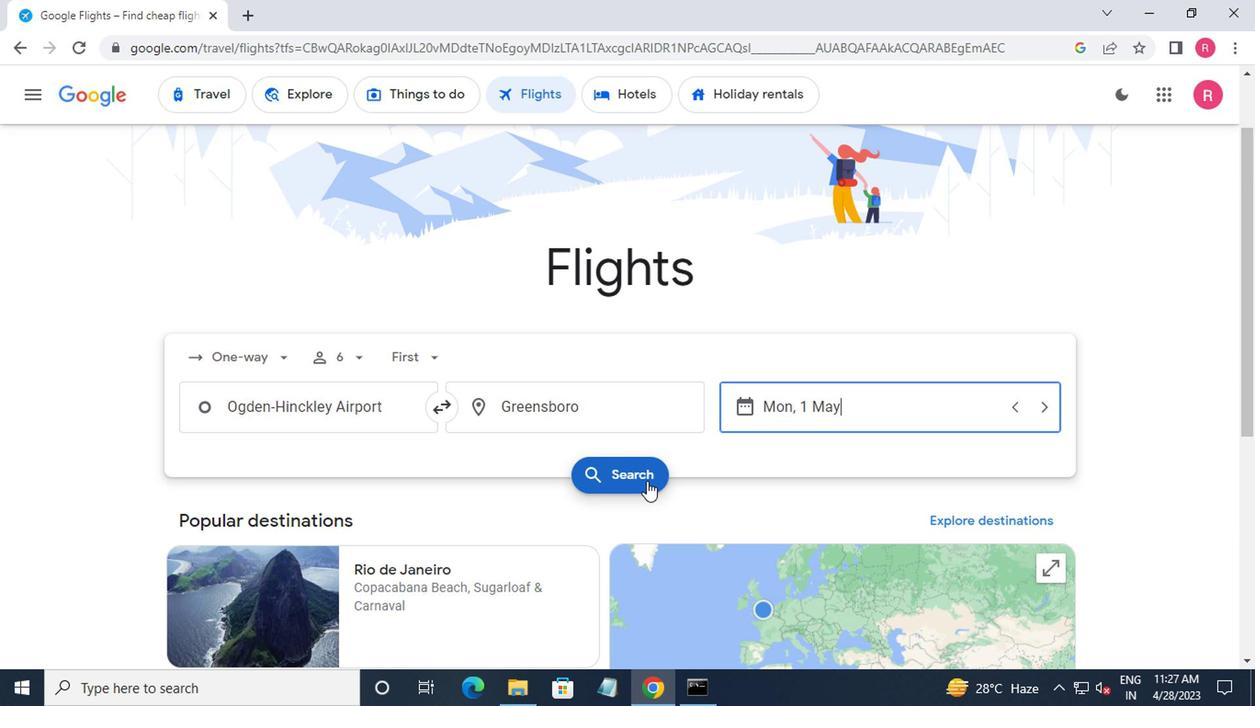 
Action: Mouse scrolled (651, 481) with delta (0, -1)
Screenshot: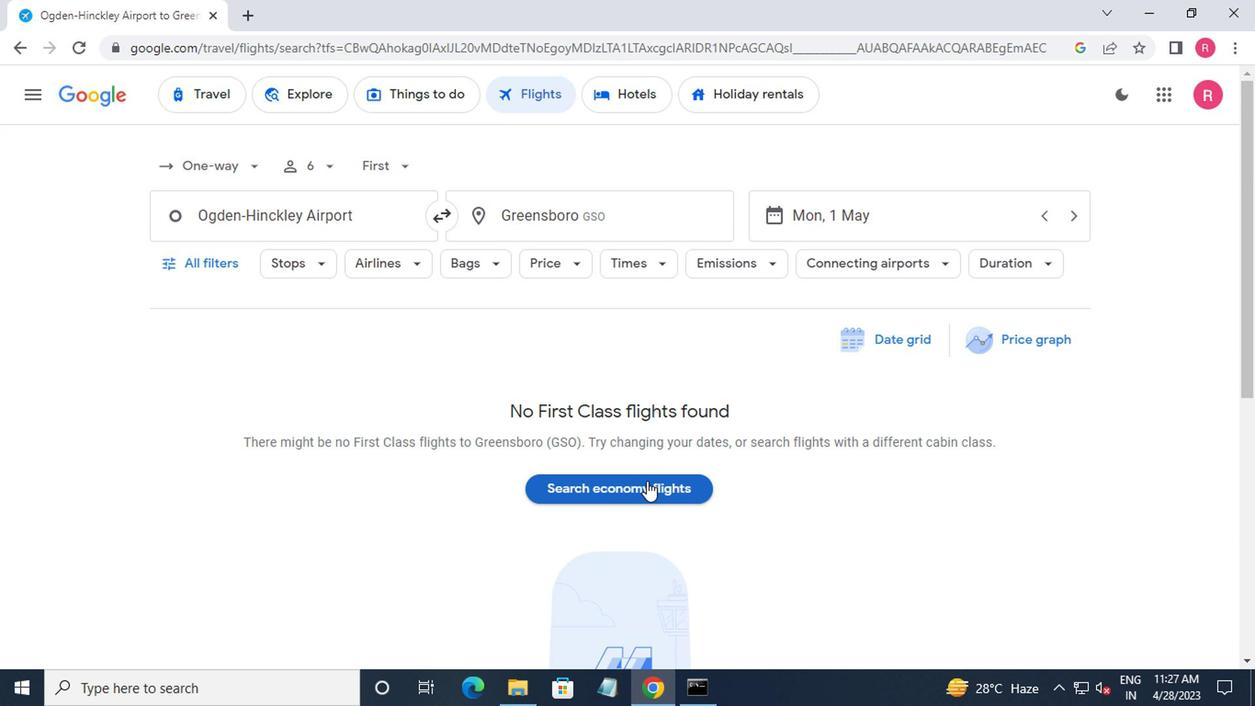 
Action: Mouse moved to (201, 185)
Screenshot: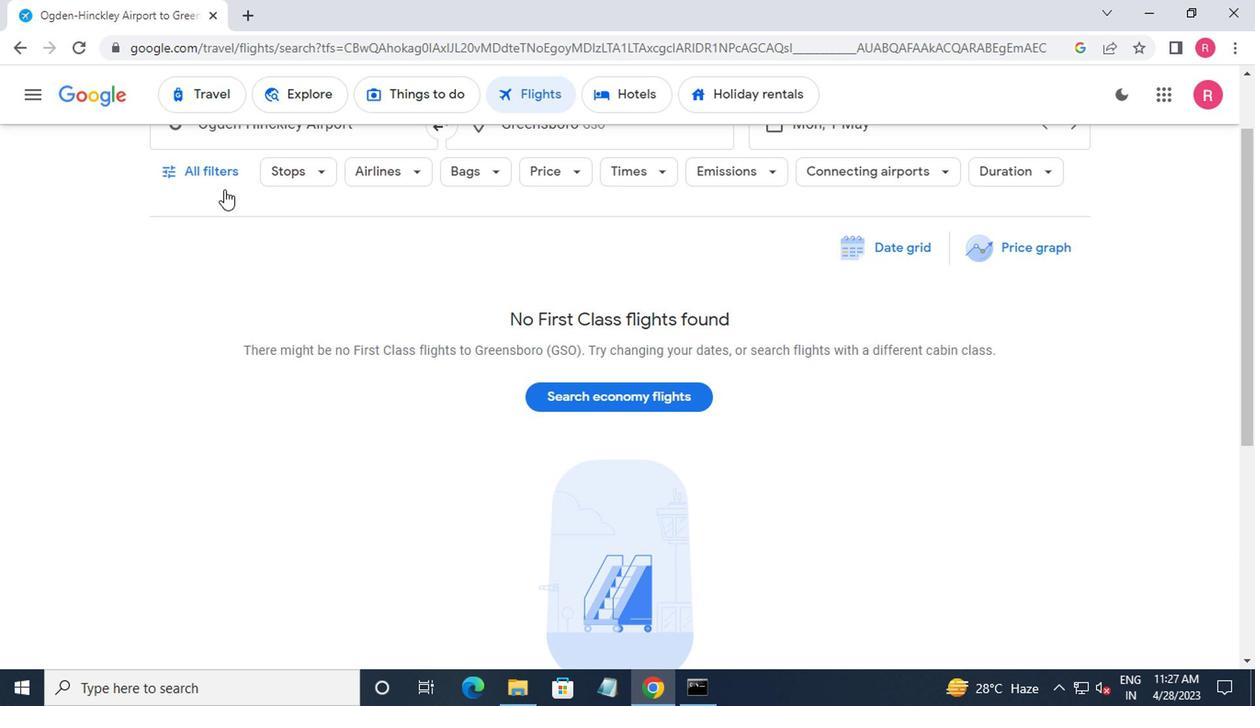 
Action: Mouse pressed left at (201, 185)
Screenshot: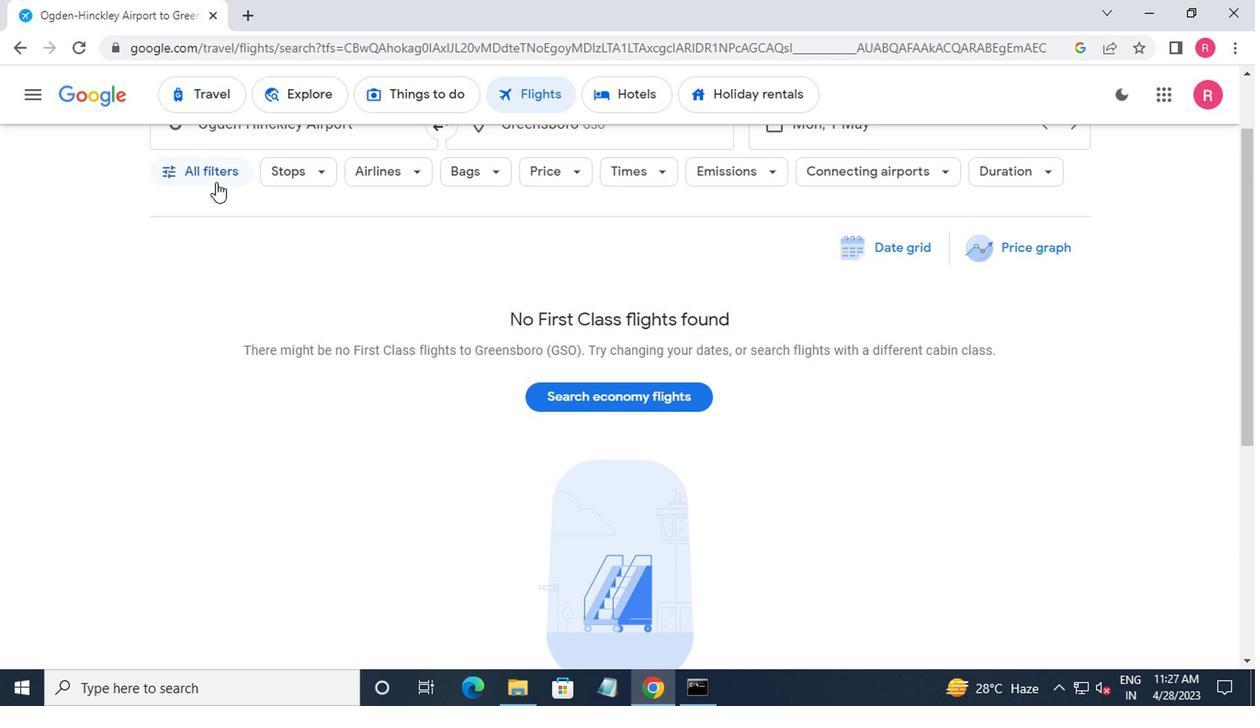 
Action: Mouse moved to (234, 309)
Screenshot: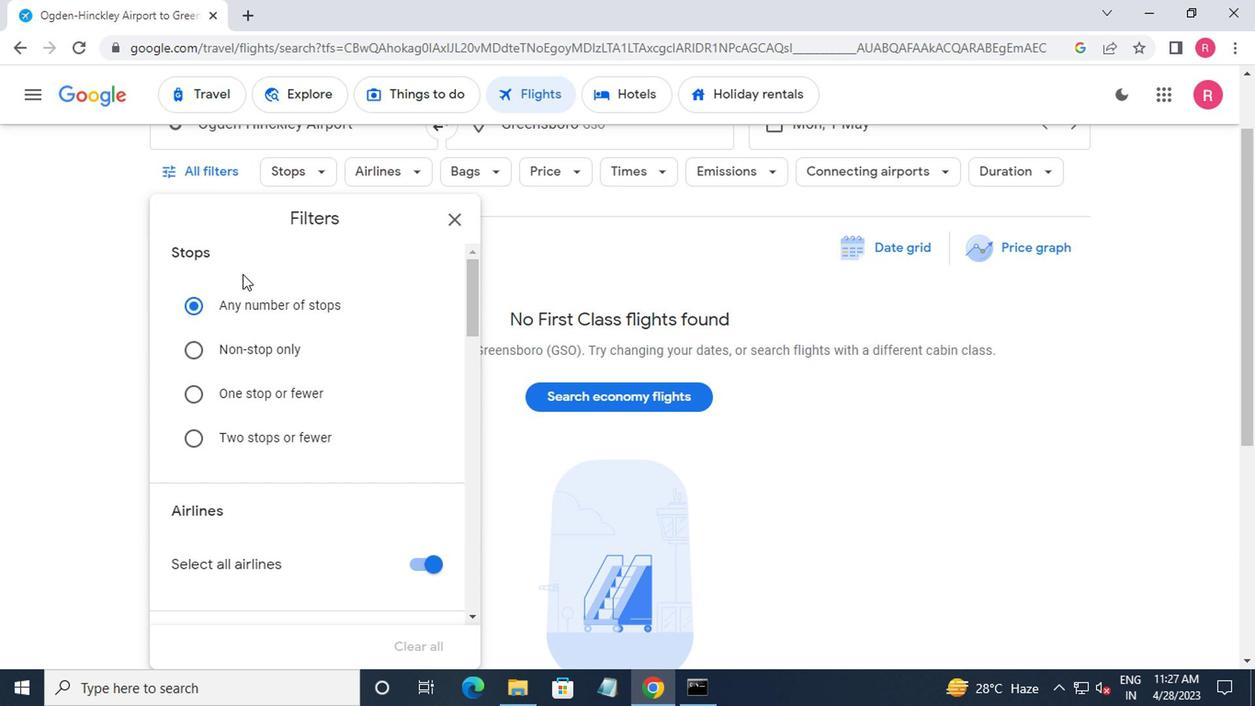 
Action: Mouse scrolled (234, 309) with delta (0, 0)
Screenshot: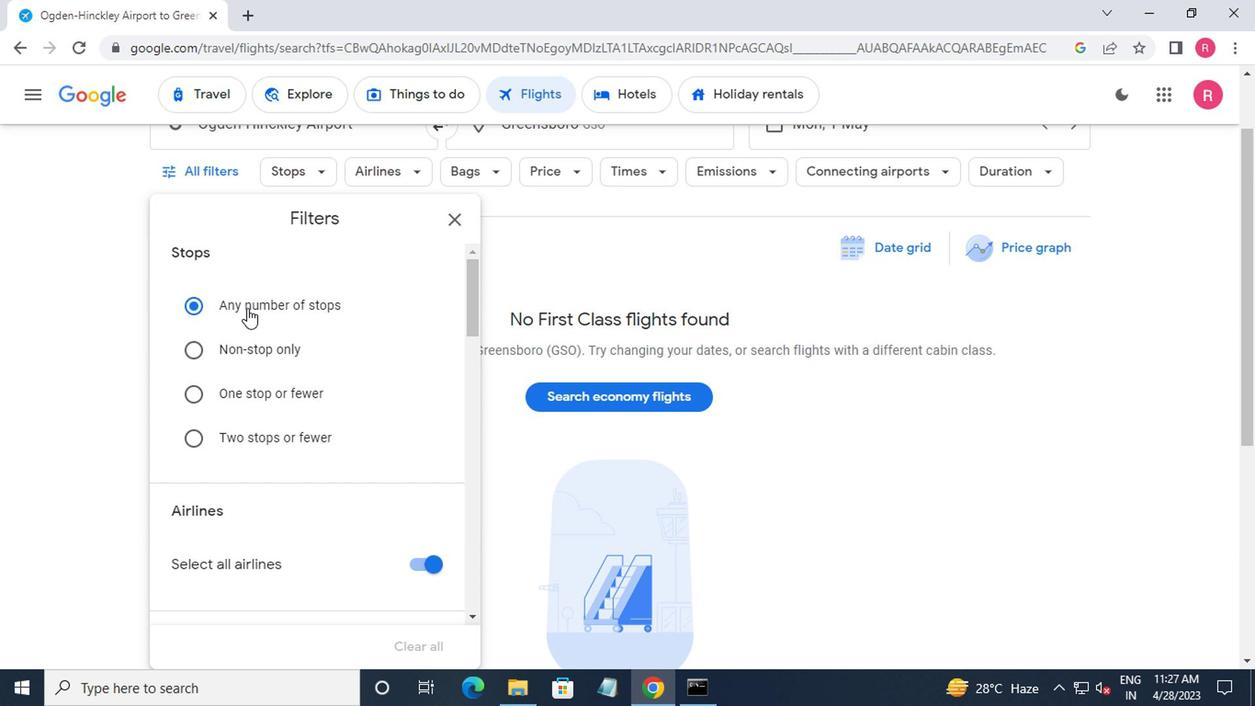 
Action: Mouse scrolled (234, 309) with delta (0, 0)
Screenshot: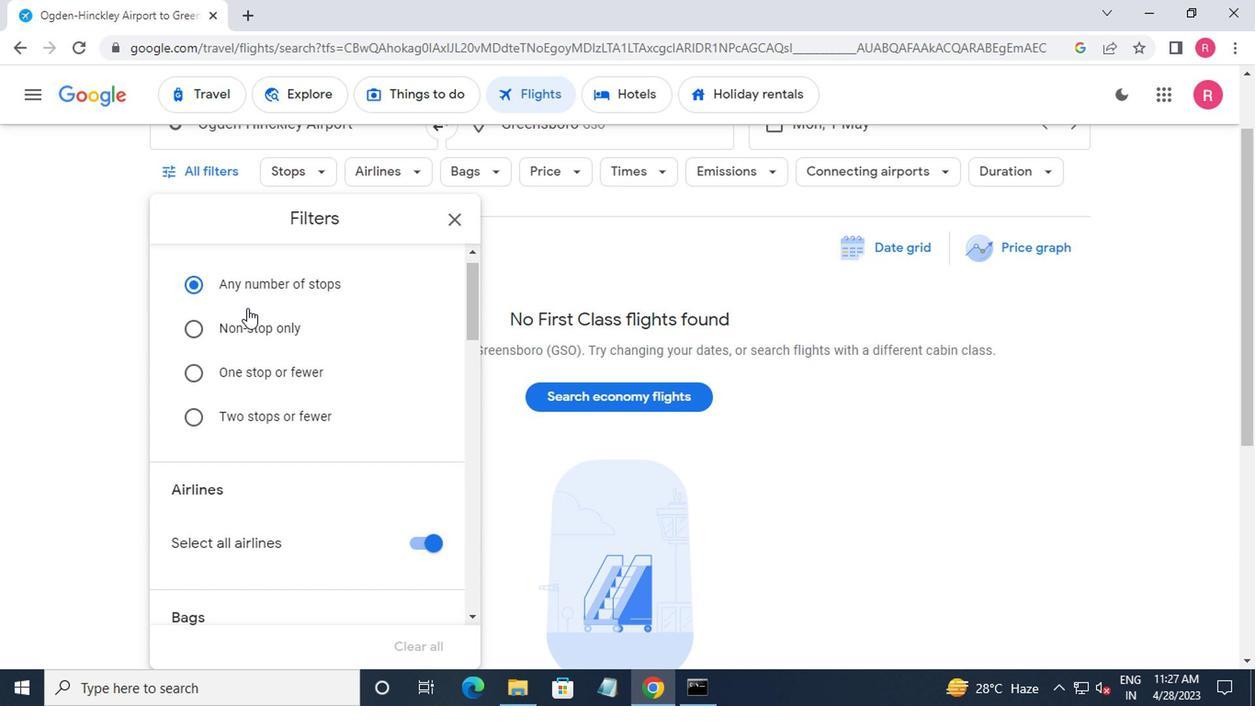 
Action: Mouse moved to (226, 309)
Screenshot: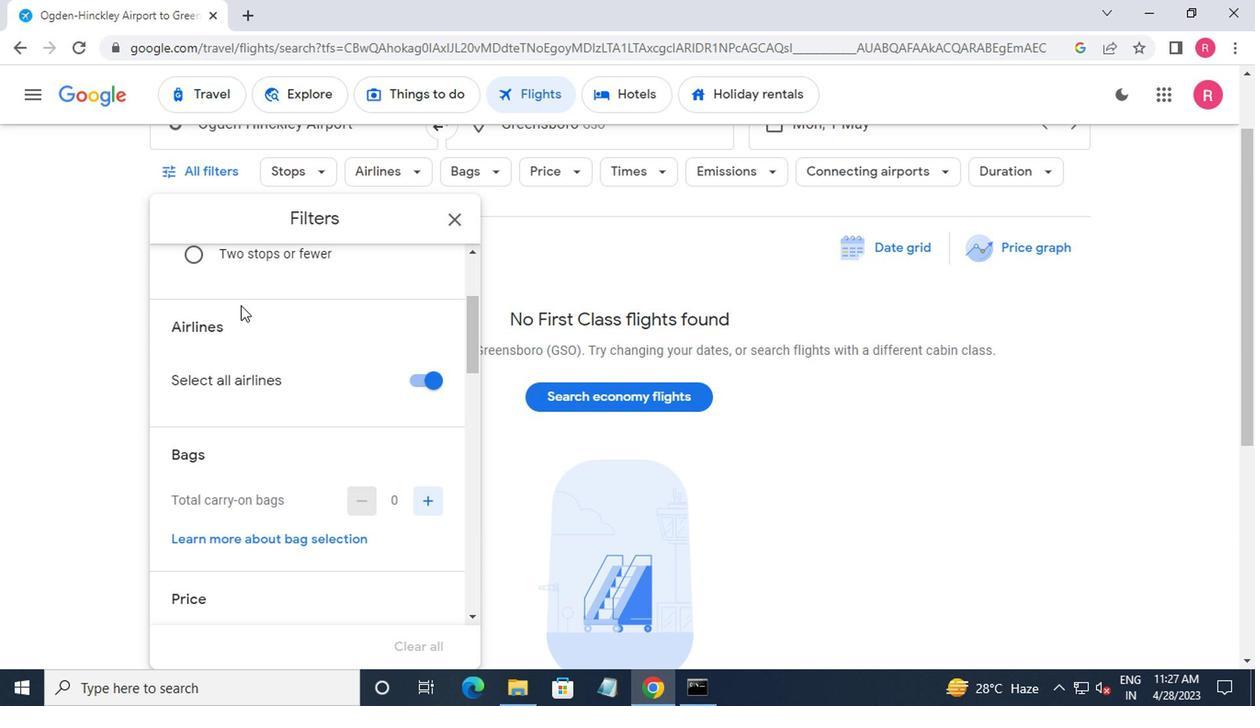 
Action: Mouse scrolled (226, 308) with delta (0, 0)
Screenshot: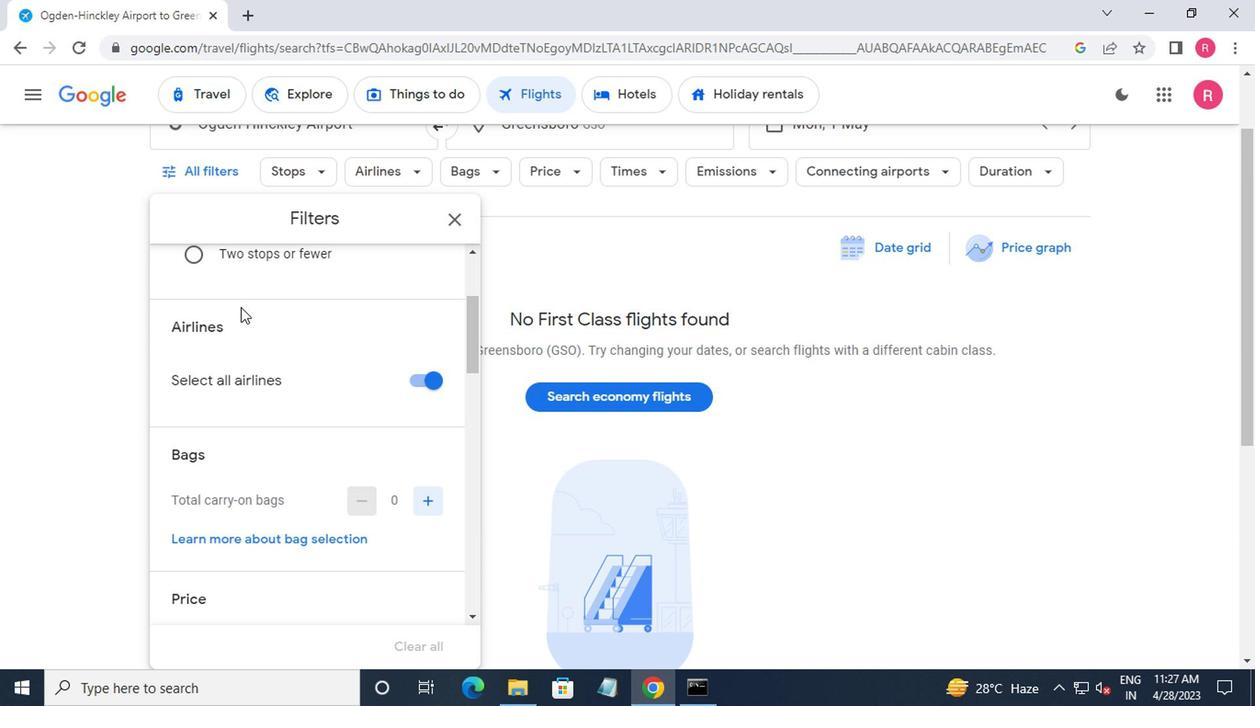 
Action: Mouse moved to (226, 309)
Screenshot: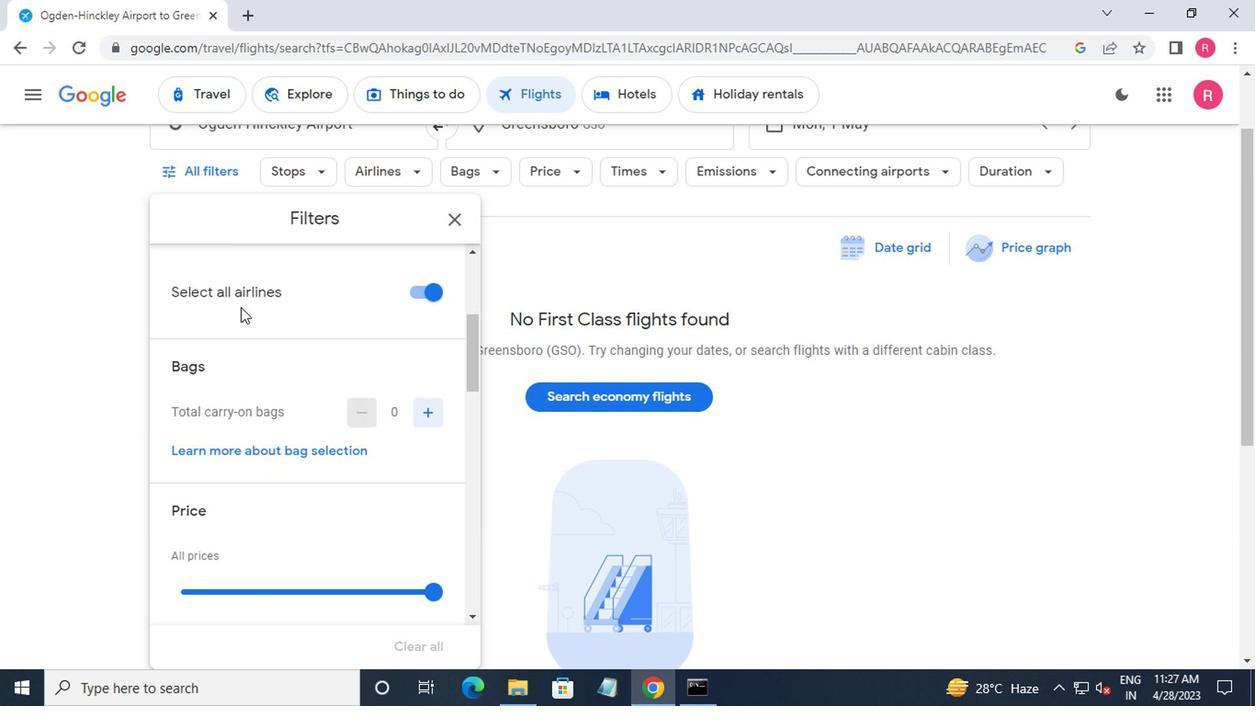 
Action: Mouse scrolled (226, 309) with delta (0, 0)
Screenshot: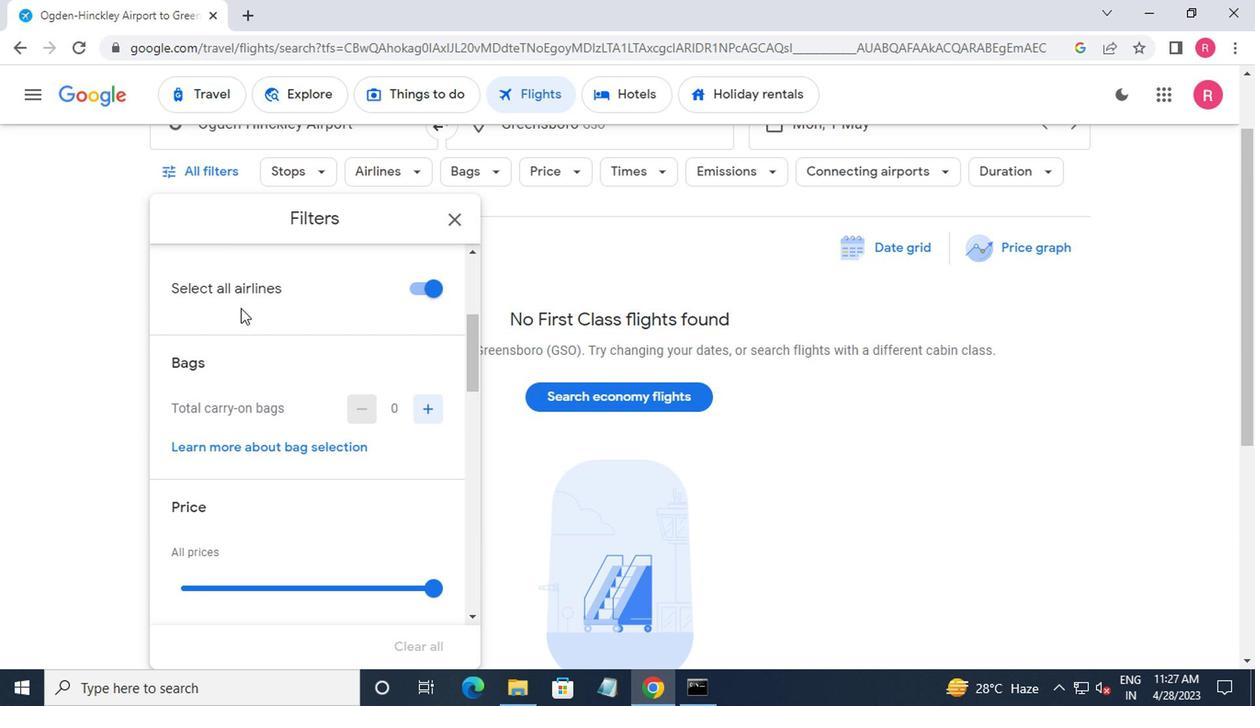
Action: Mouse moved to (415, 325)
Screenshot: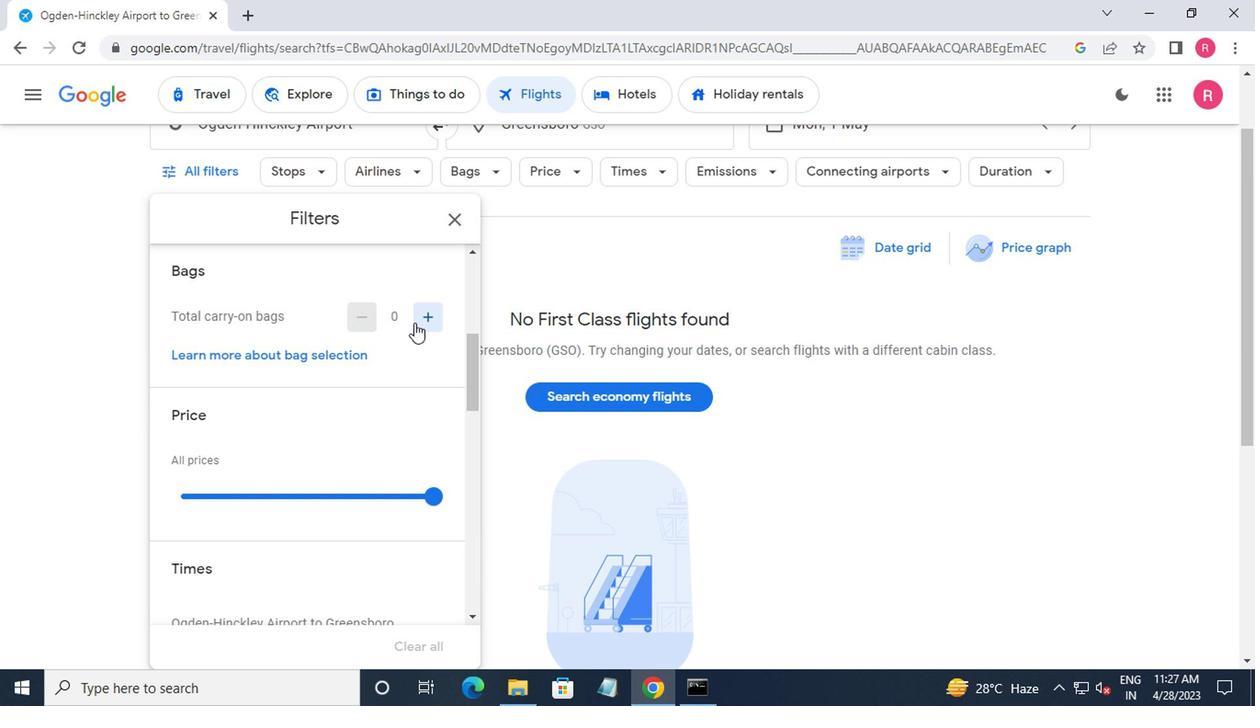 
Action: Mouse pressed left at (415, 325)
Screenshot: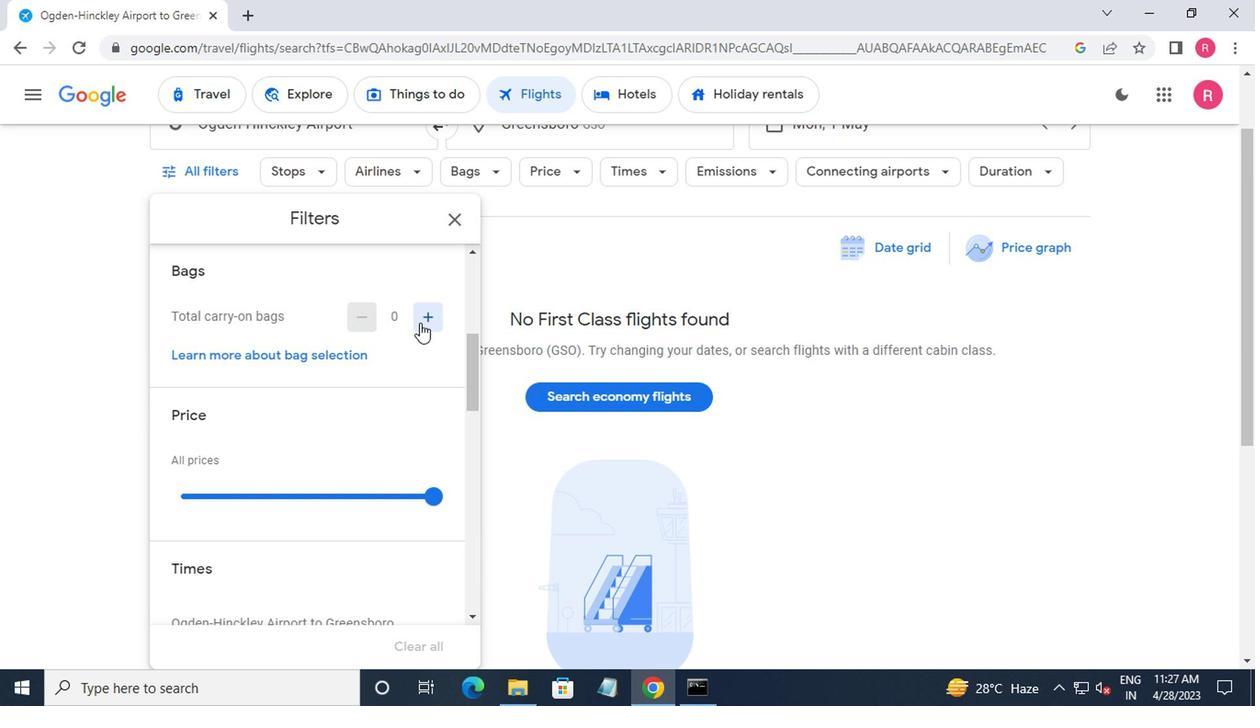 
Action: Mouse moved to (392, 334)
Screenshot: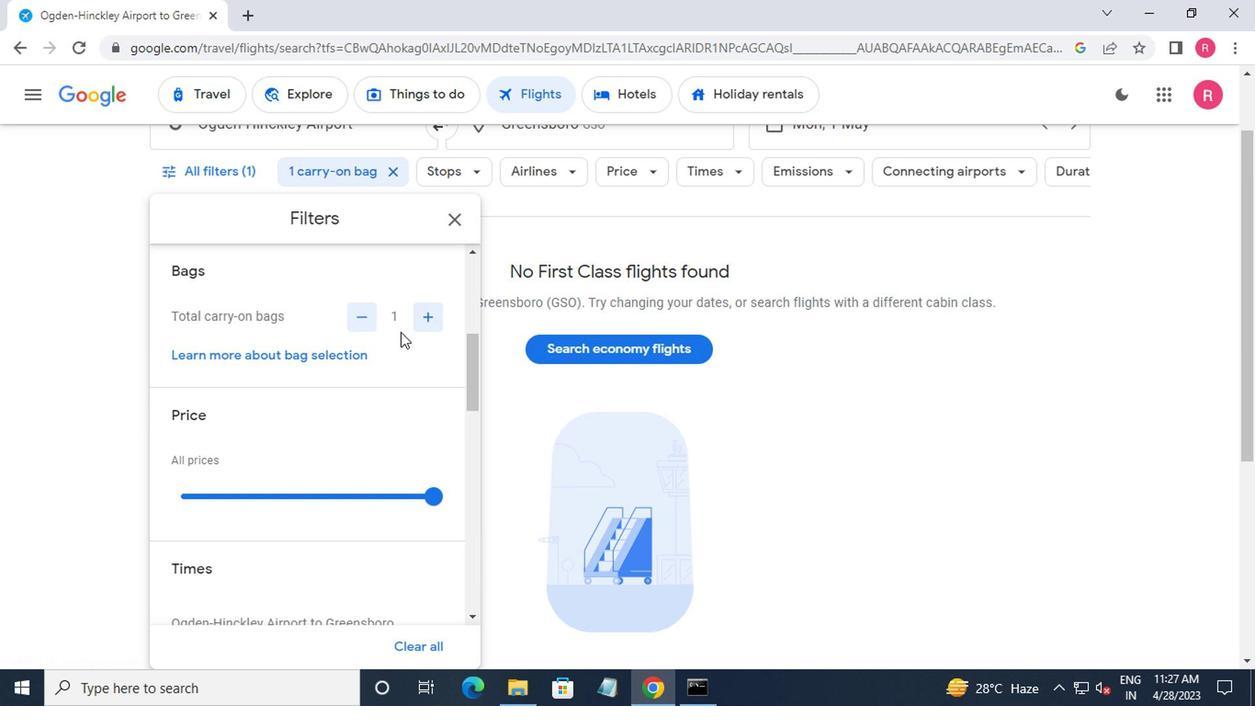 
Action: Mouse scrolled (392, 332) with delta (0, -1)
Screenshot: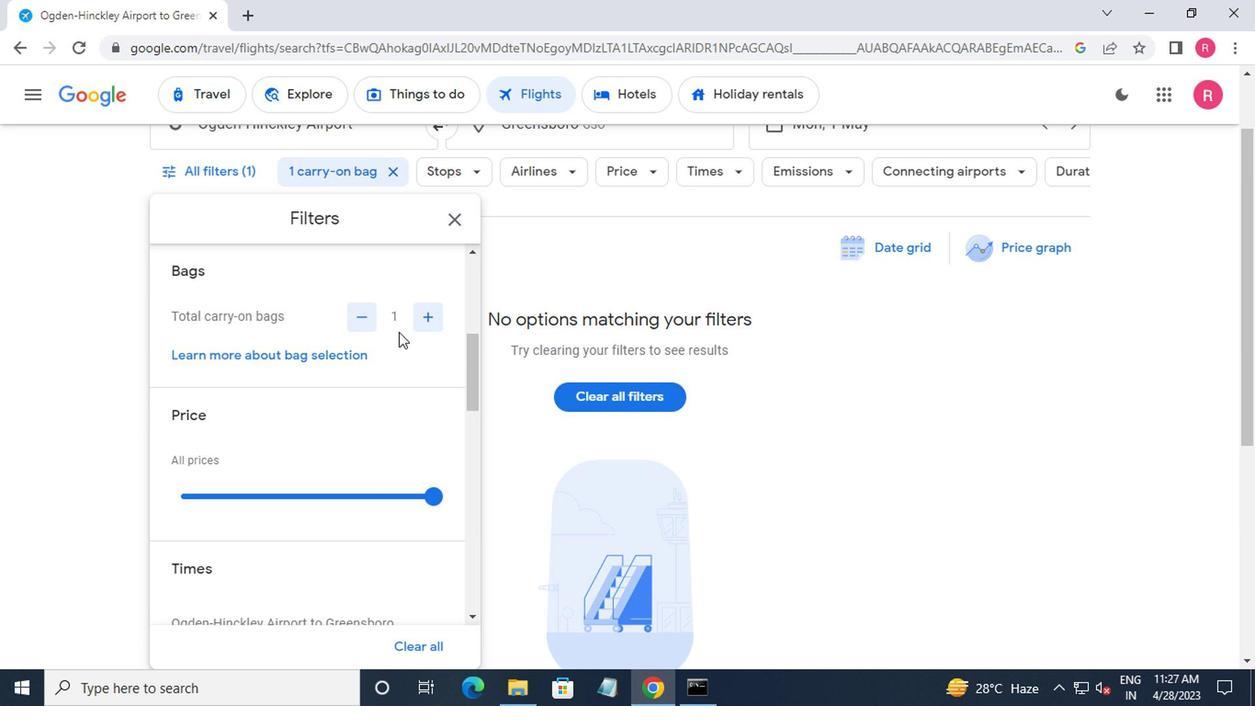 
Action: Mouse scrolled (392, 332) with delta (0, -1)
Screenshot: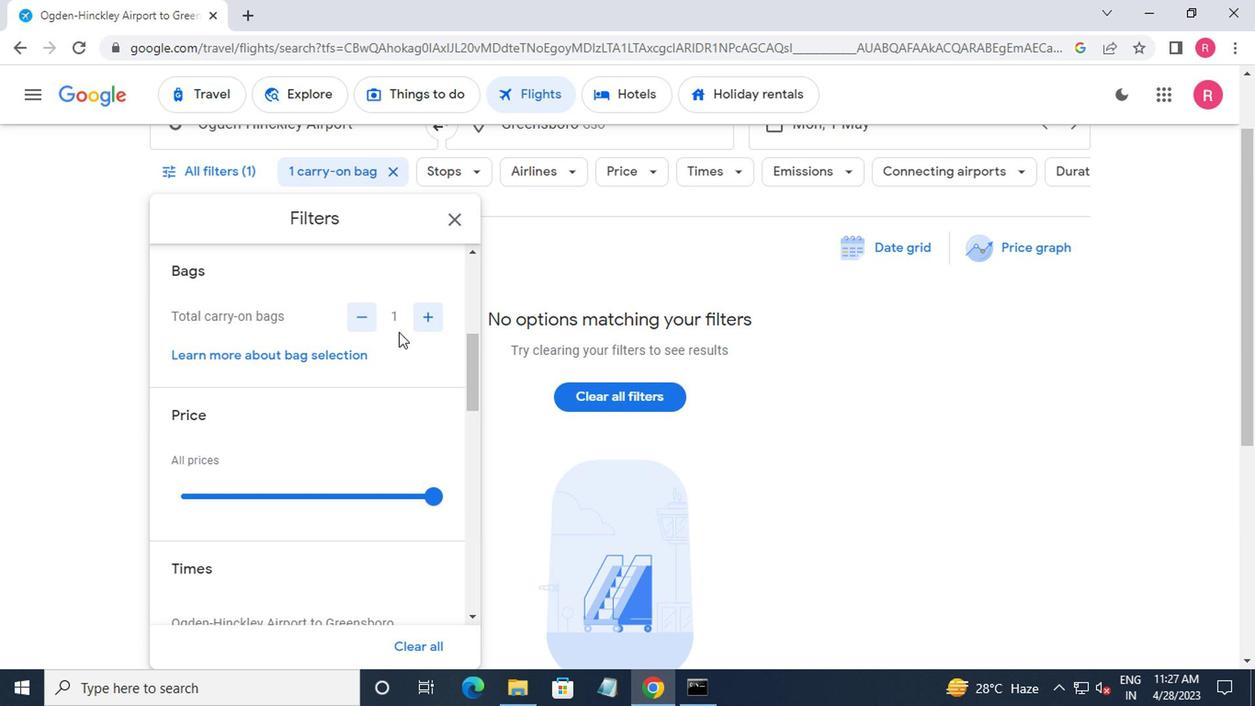 
Action: Mouse moved to (427, 309)
Screenshot: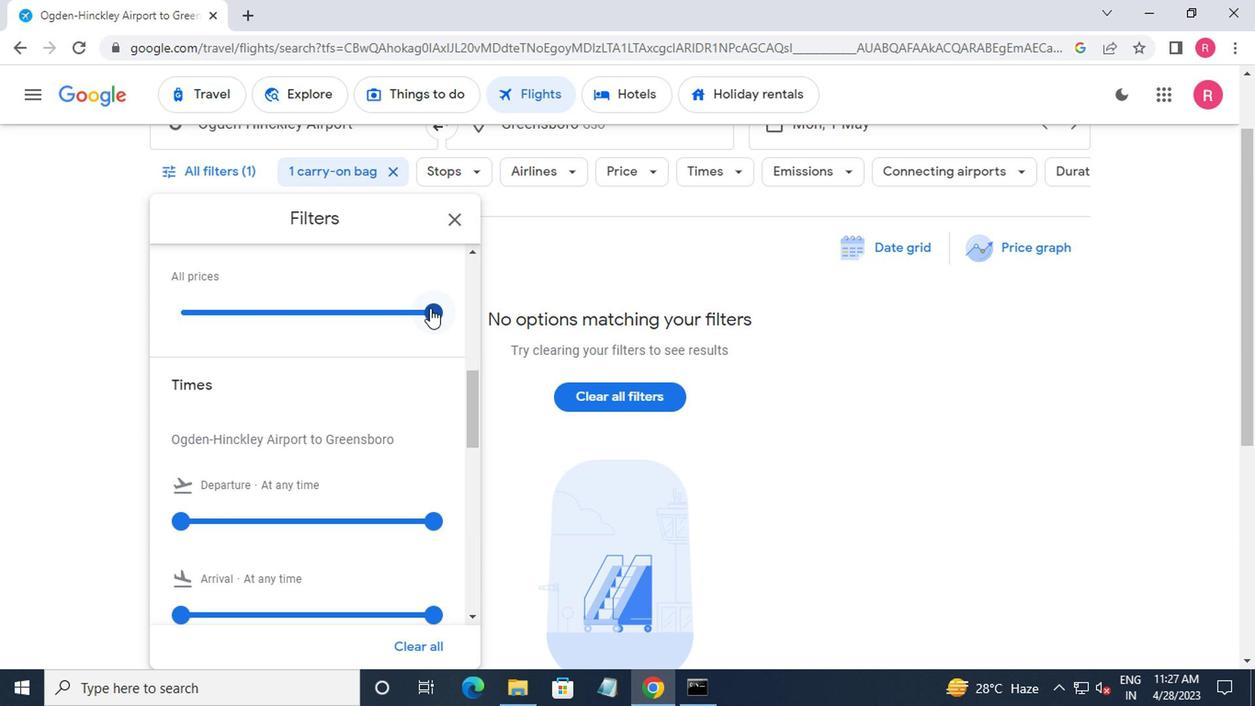 
Action: Mouse pressed left at (427, 309)
Screenshot: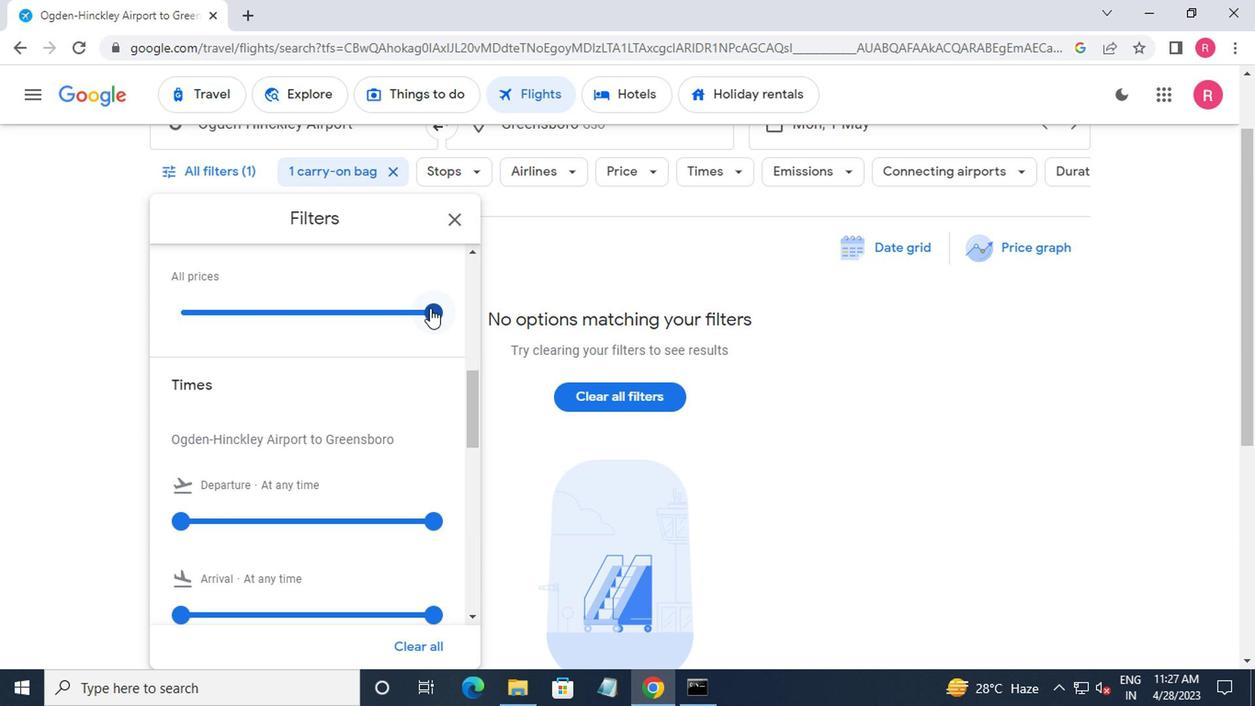 
Action: Mouse moved to (377, 354)
Screenshot: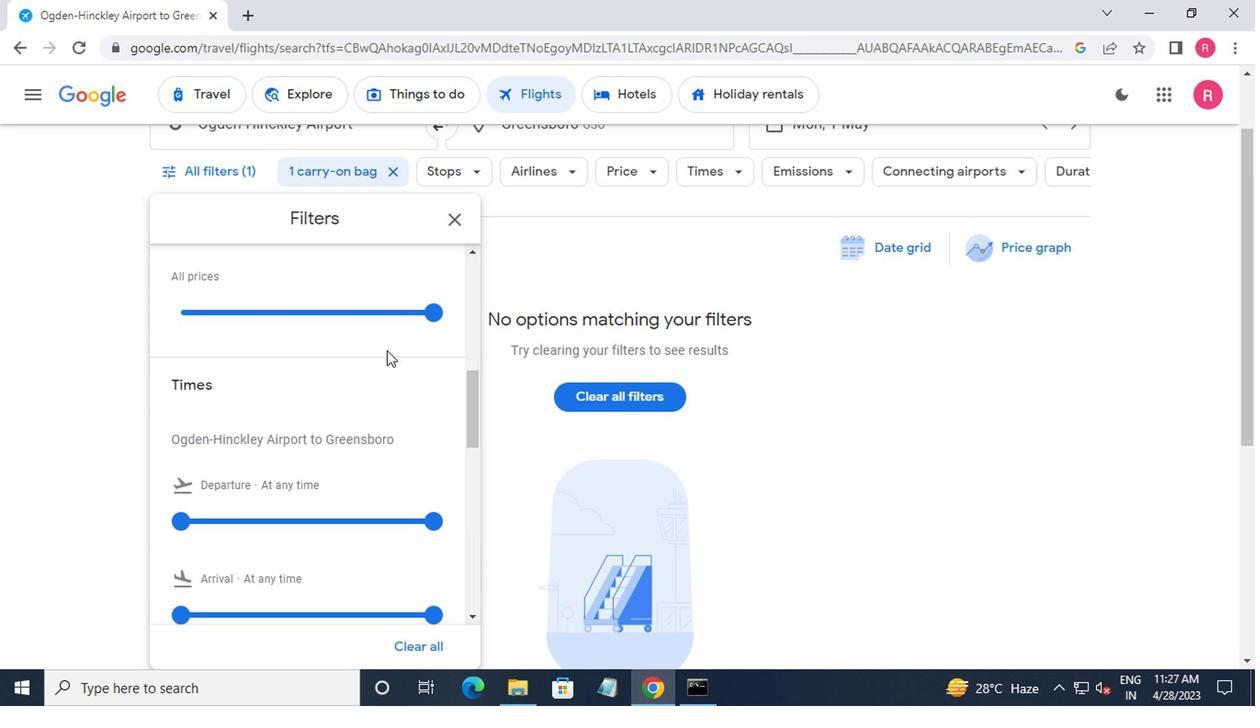 
Action: Mouse scrolled (377, 353) with delta (0, -1)
Screenshot: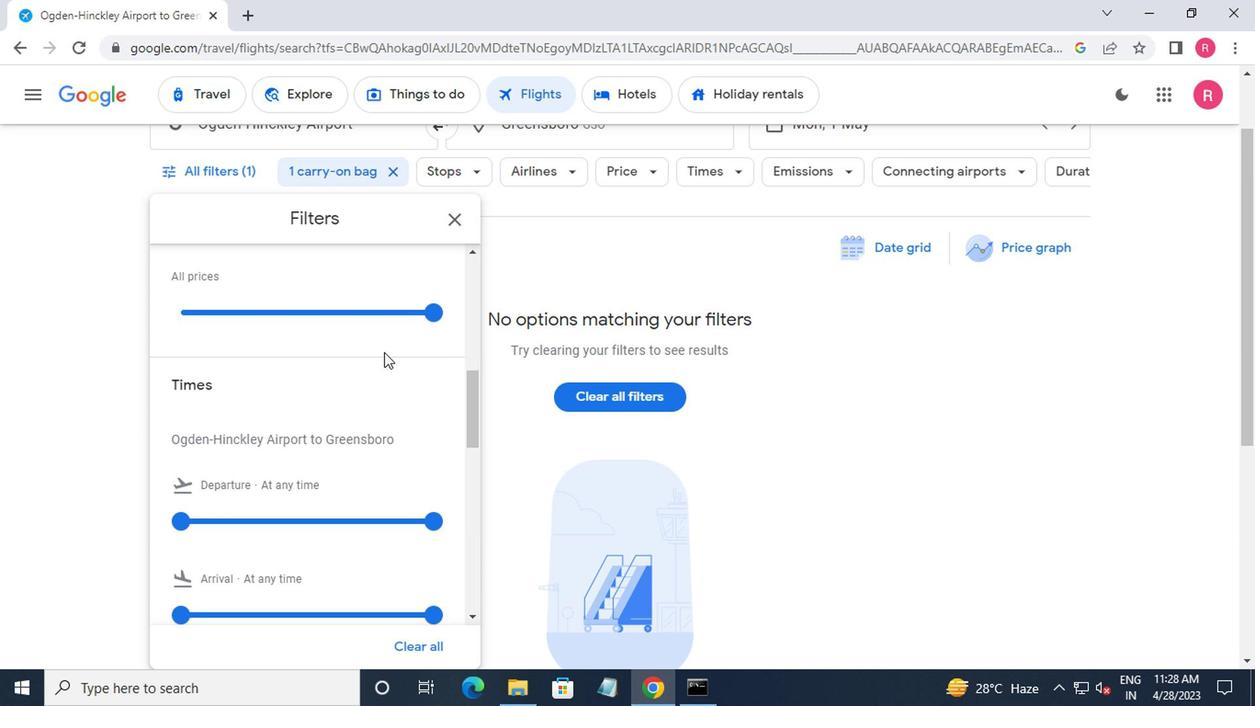 
Action: Mouse moved to (359, 377)
Screenshot: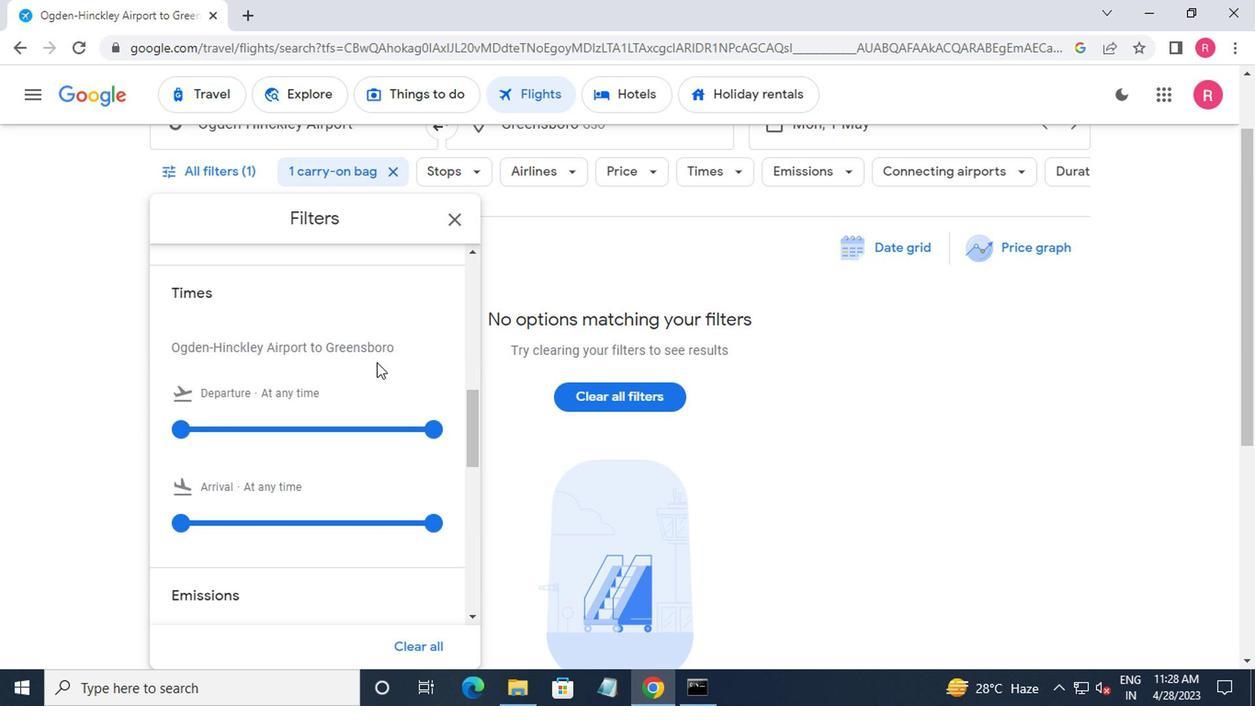 
Action: Mouse scrolled (359, 377) with delta (0, 0)
Screenshot: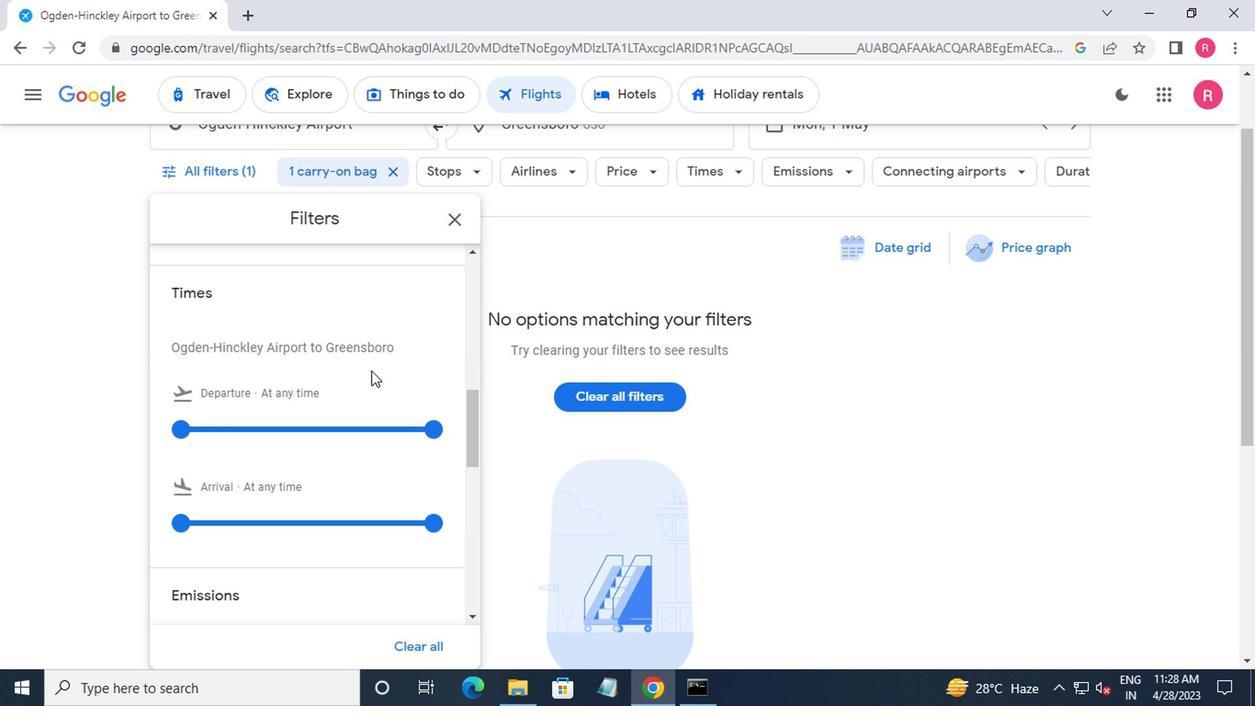 
Action: Mouse moved to (179, 343)
Screenshot: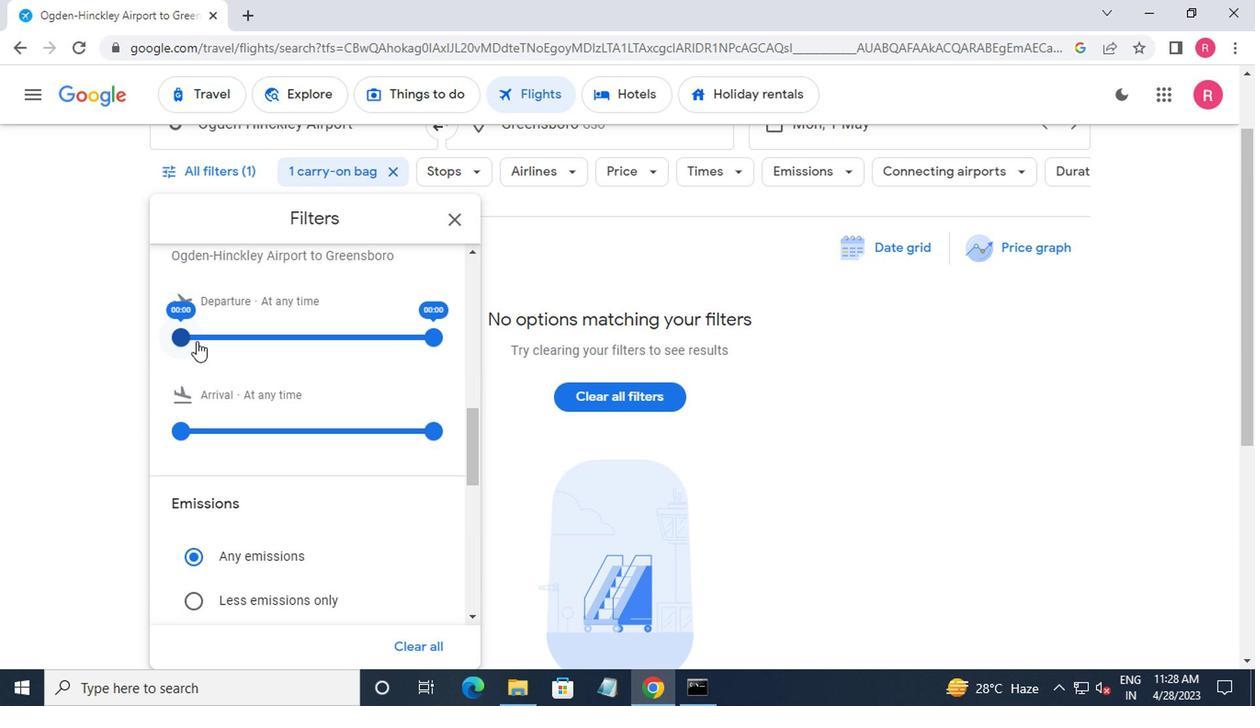
Action: Mouse pressed left at (179, 343)
Screenshot: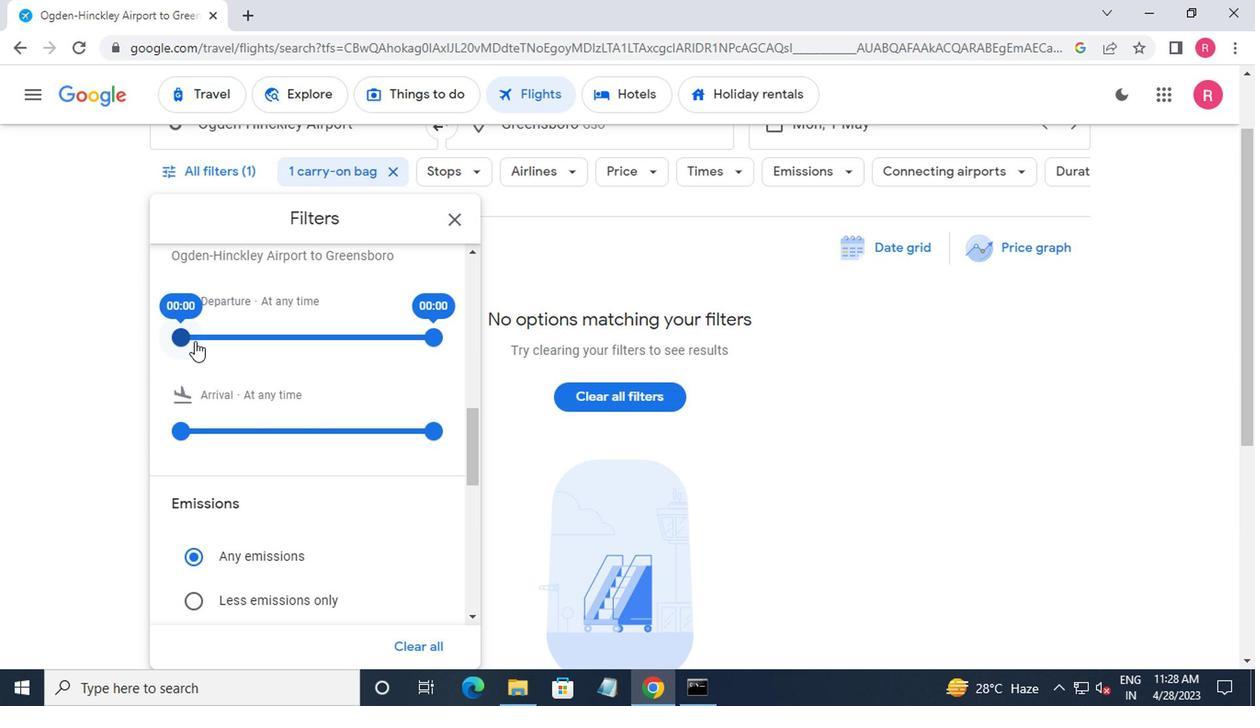 
Action: Mouse moved to (421, 340)
Screenshot: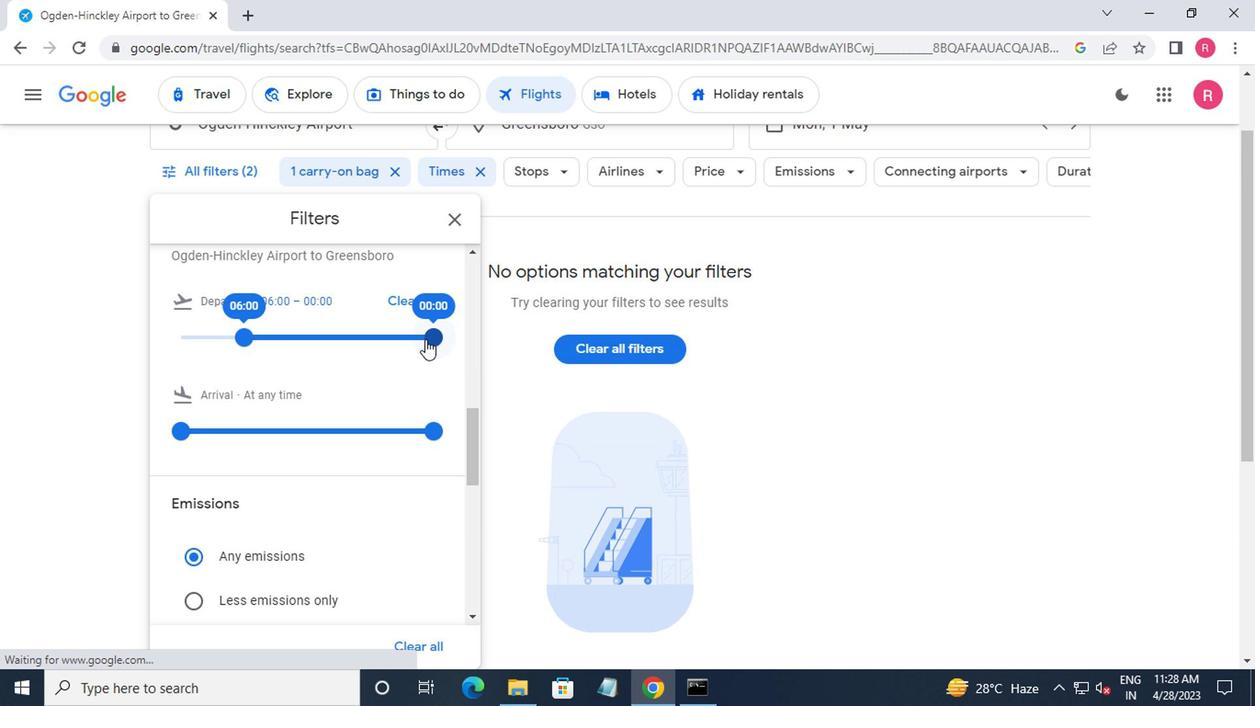 
Action: Mouse pressed left at (421, 340)
Screenshot: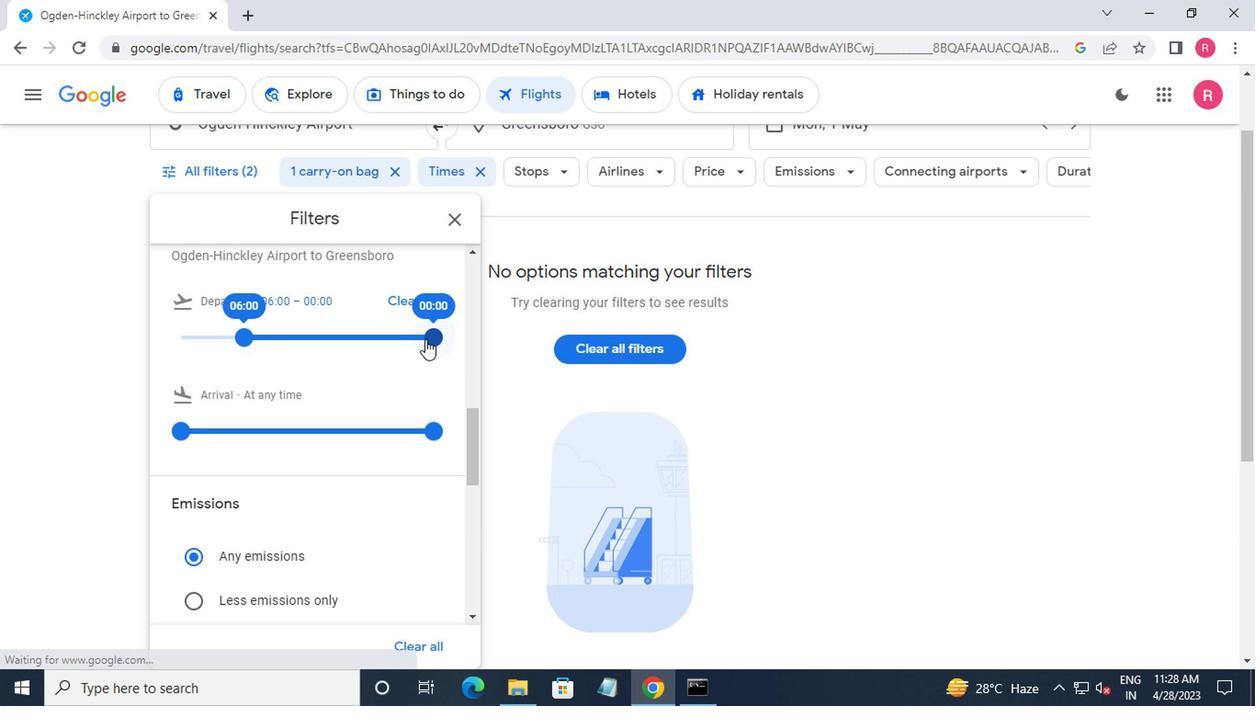
Action: Mouse moved to (432, 428)
Screenshot: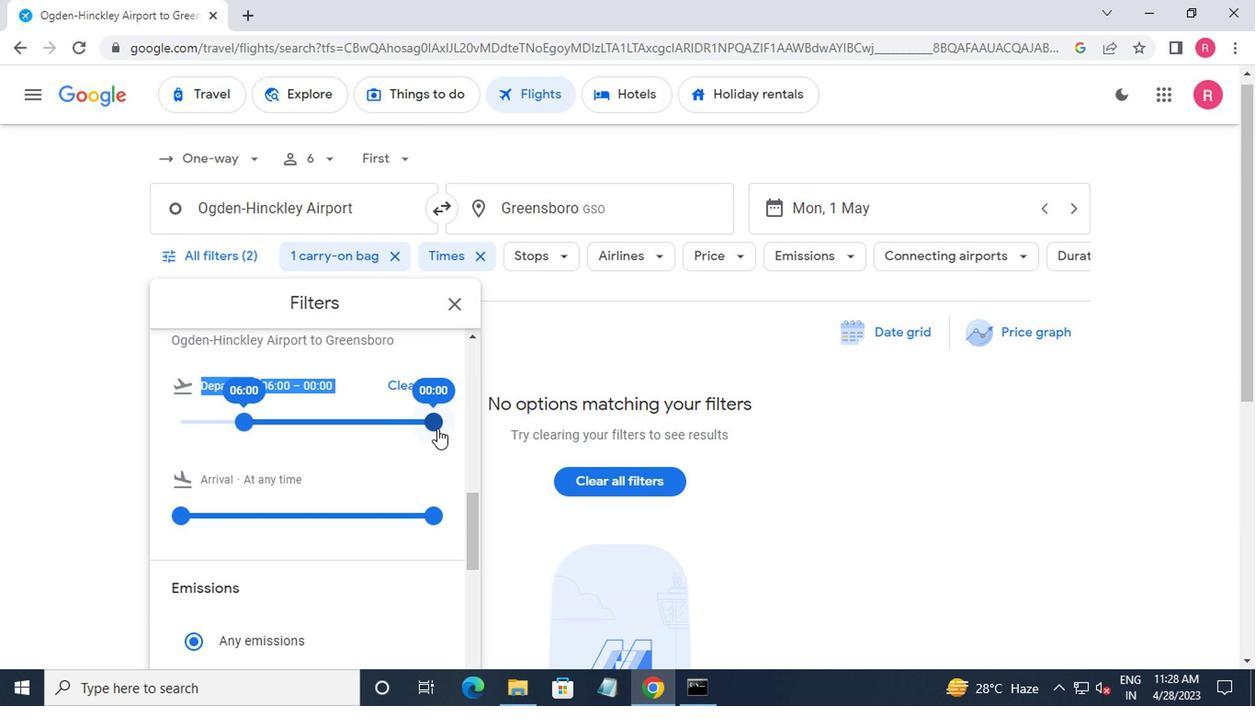 
Action: Mouse pressed left at (432, 428)
Screenshot: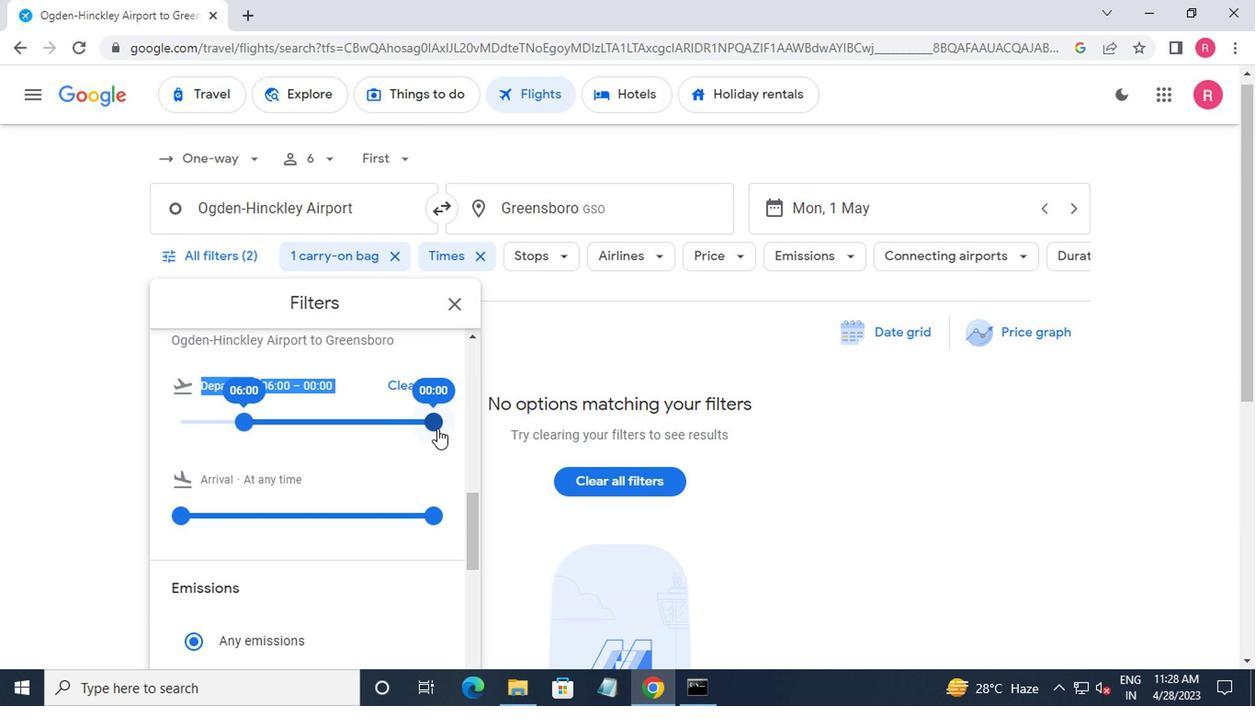 
Action: Mouse moved to (443, 311)
Screenshot: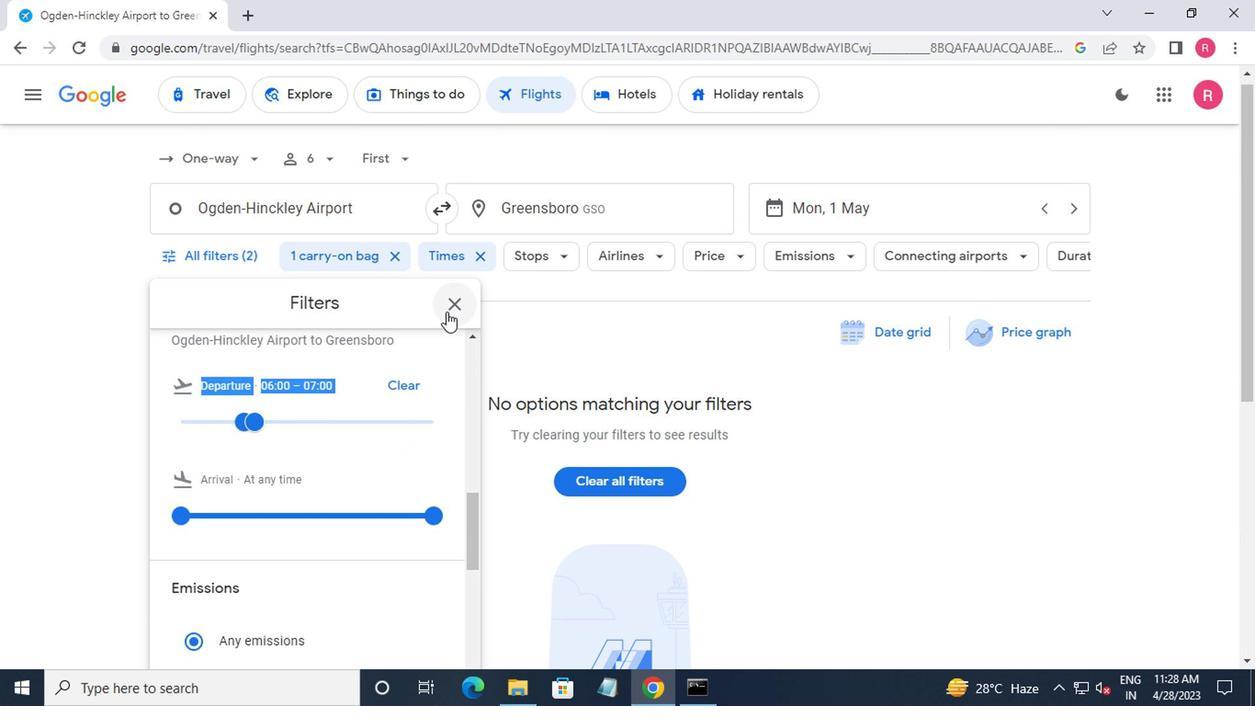 
Action: Mouse pressed left at (443, 311)
Screenshot: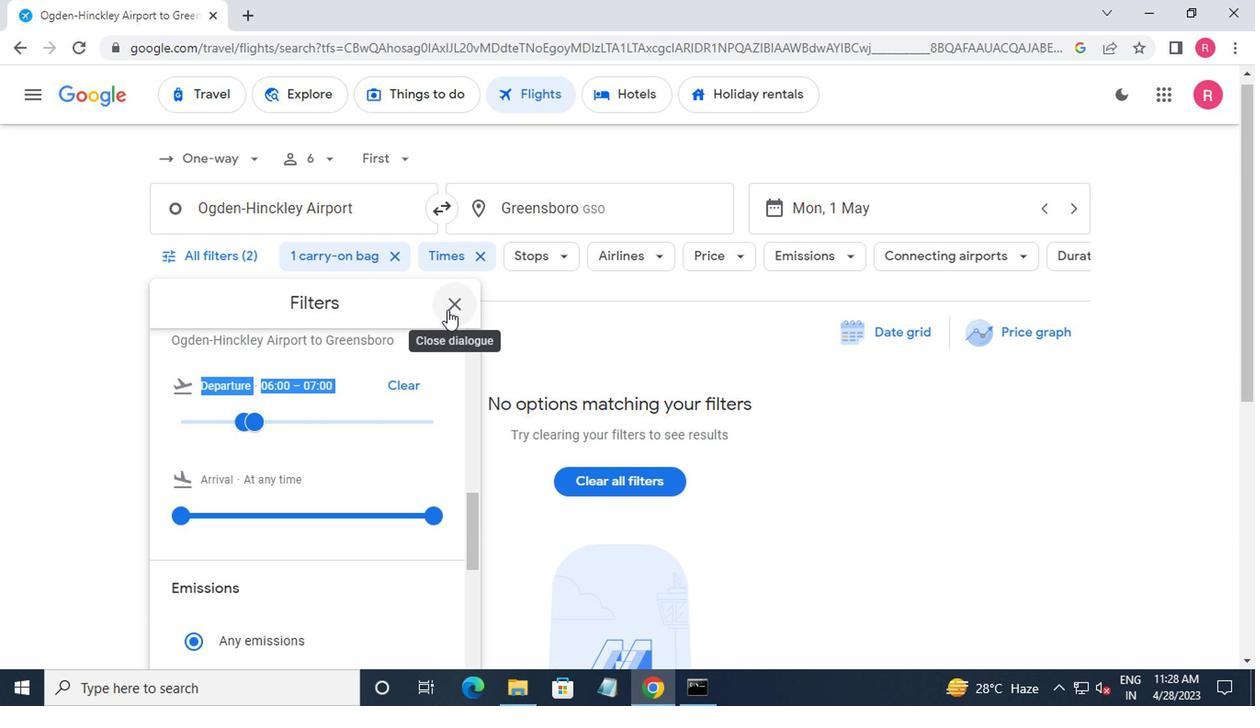 
